 Task: Add a signature Douglas Martin containing Best wishes for a happy holiday, Douglas Martin to email address softage.1@softage.net and add a folder Appliances
Action: Mouse moved to (684, 86)
Screenshot: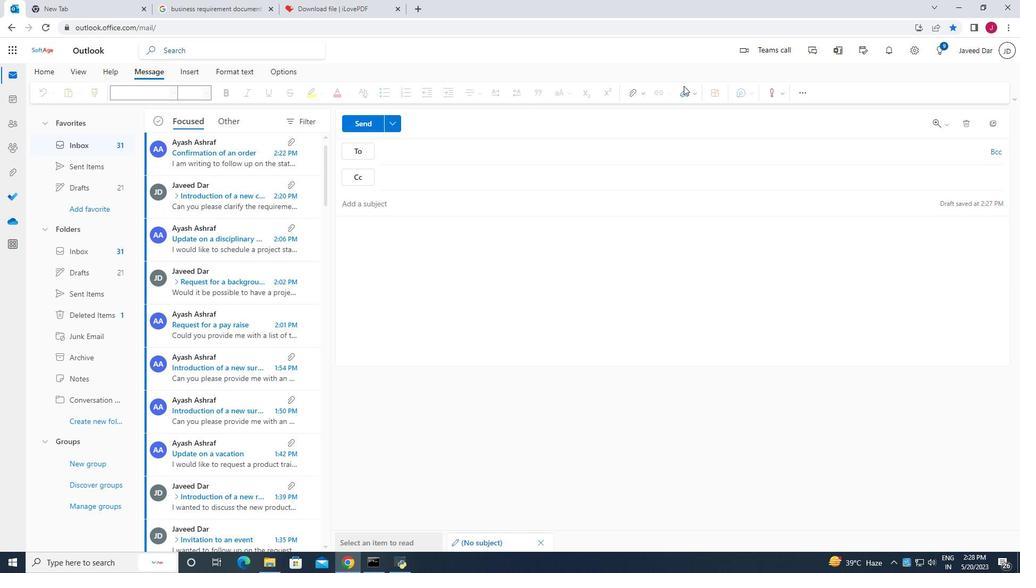 
Action: Mouse pressed left at (684, 86)
Screenshot: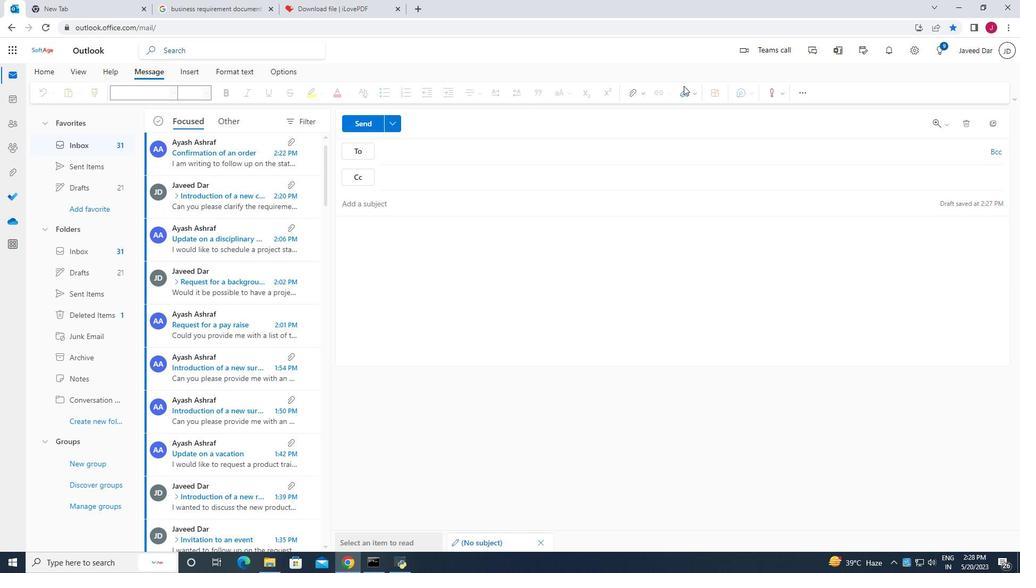
Action: Mouse moved to (669, 137)
Screenshot: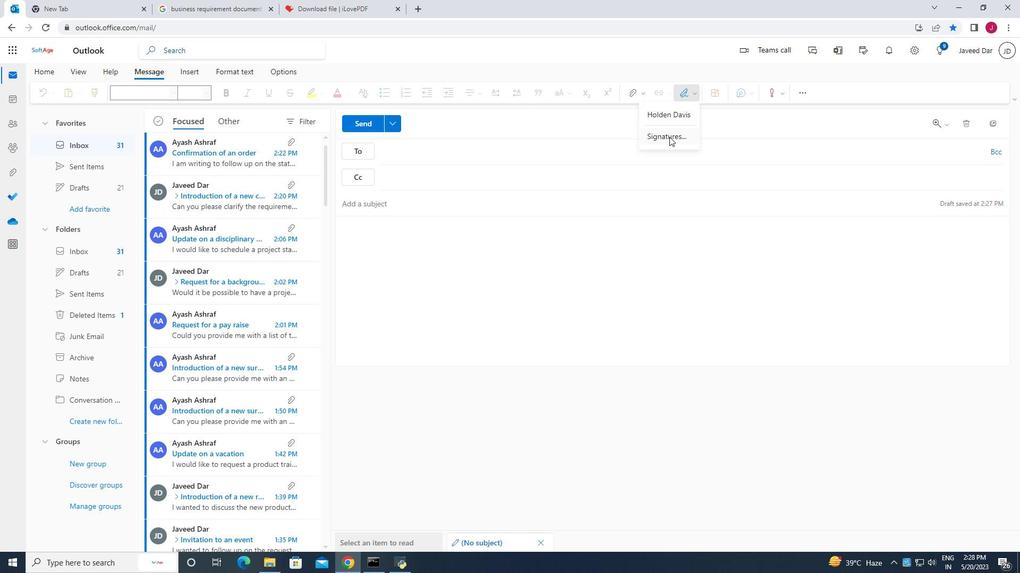 
Action: Mouse pressed left at (669, 137)
Screenshot: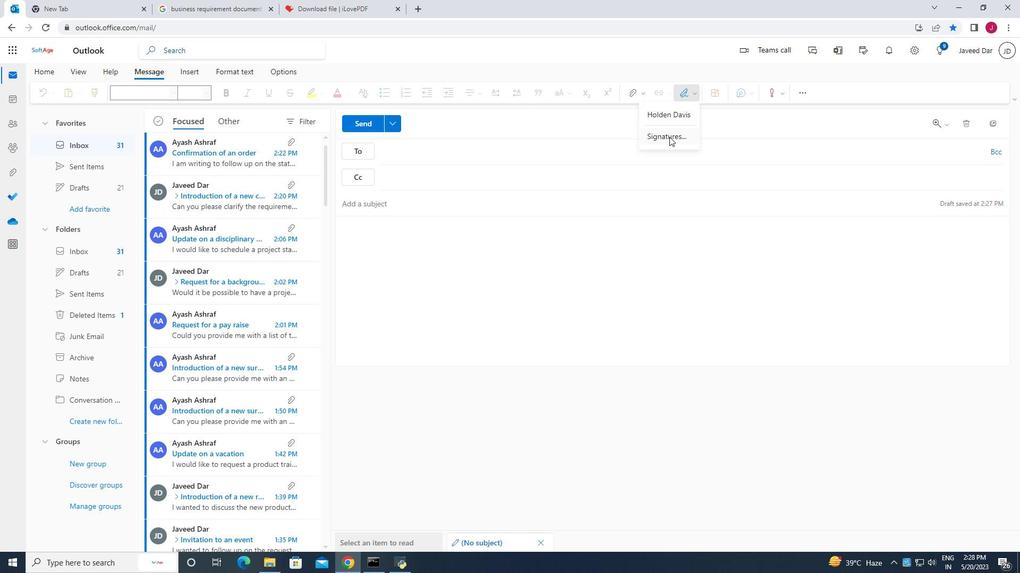 
Action: Mouse moved to (723, 174)
Screenshot: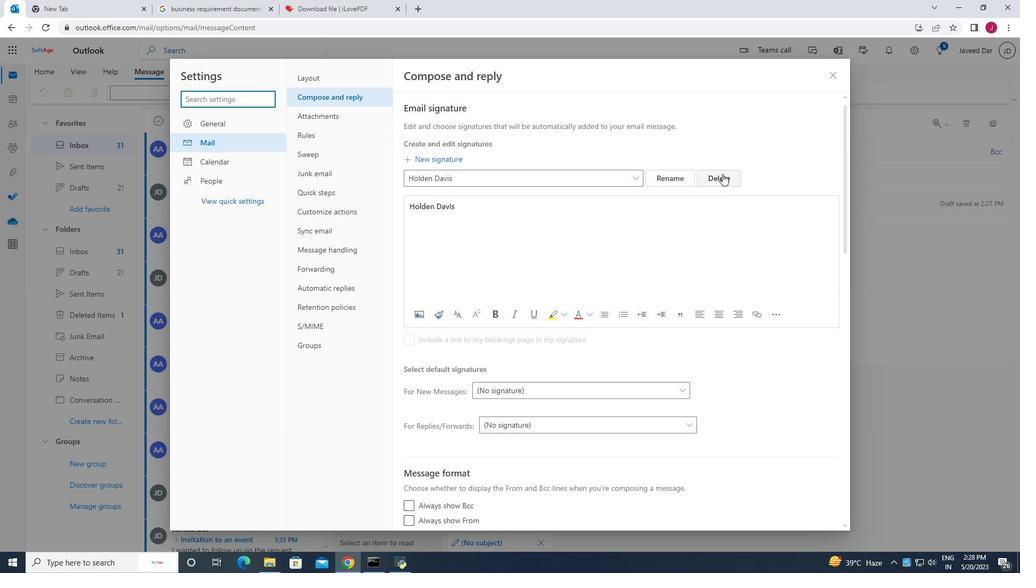 
Action: Mouse pressed left at (723, 174)
Screenshot: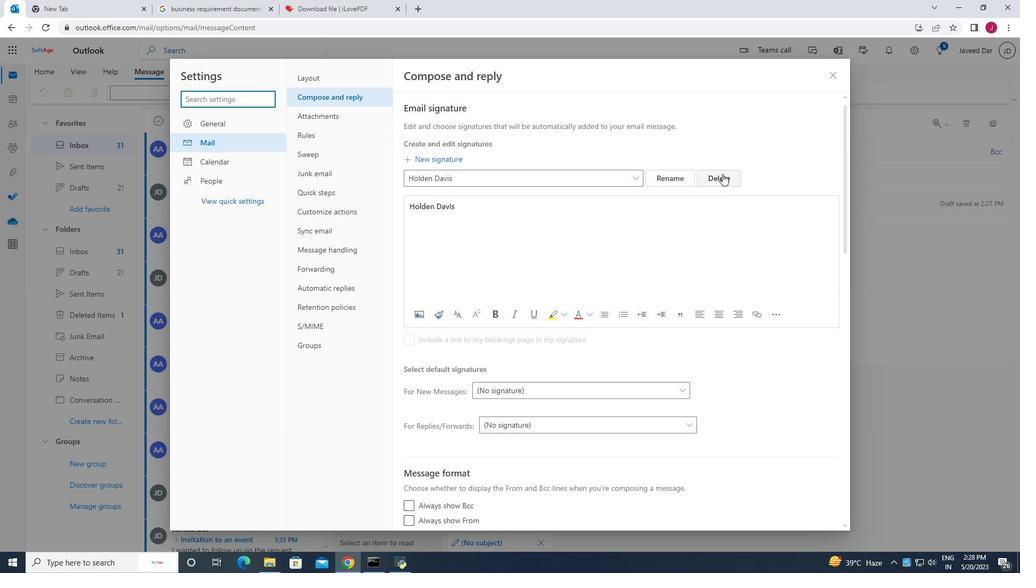 
Action: Mouse moved to (455, 177)
Screenshot: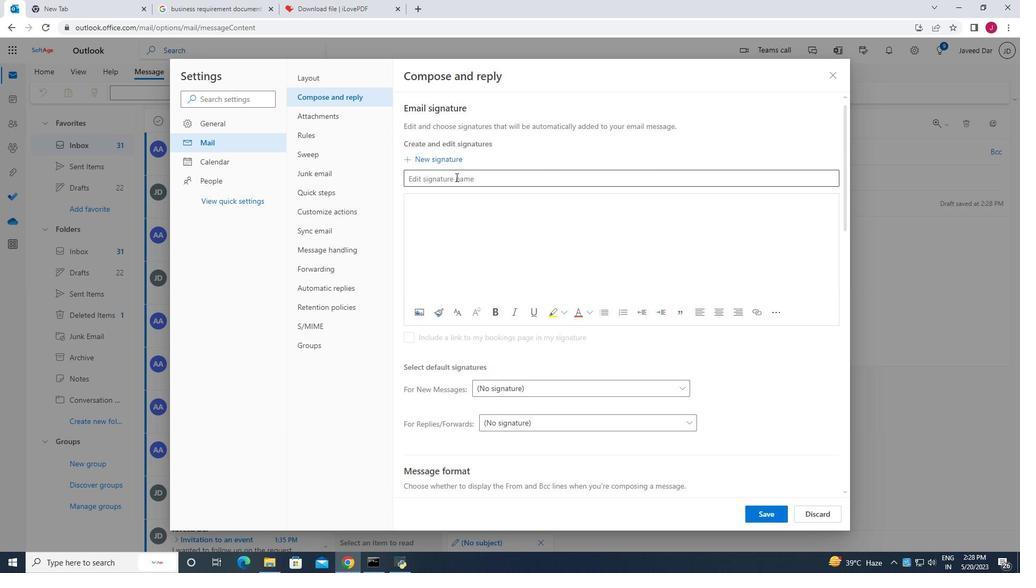 
Action: Mouse pressed left at (455, 177)
Screenshot: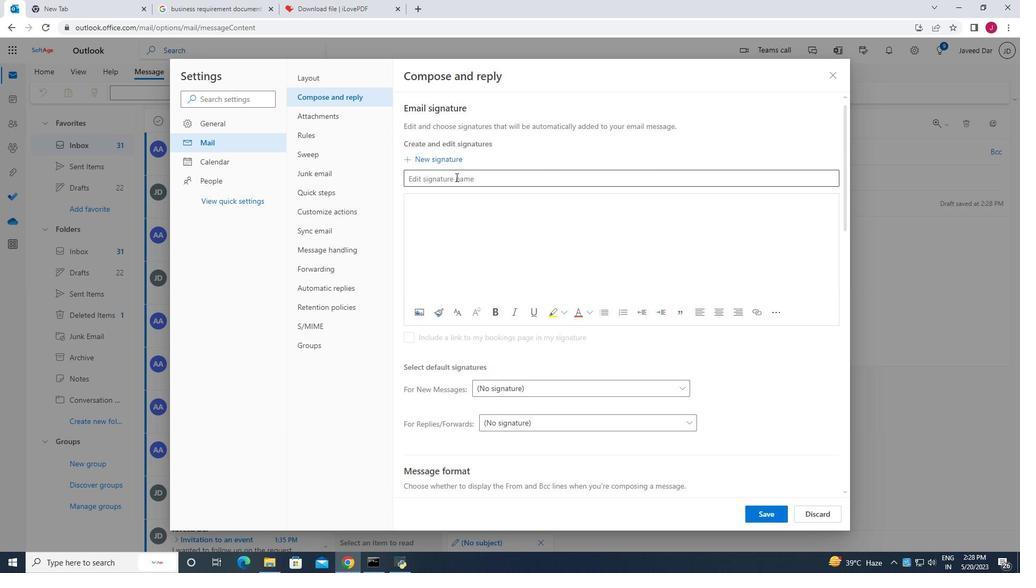 
Action: Mouse moved to (457, 177)
Screenshot: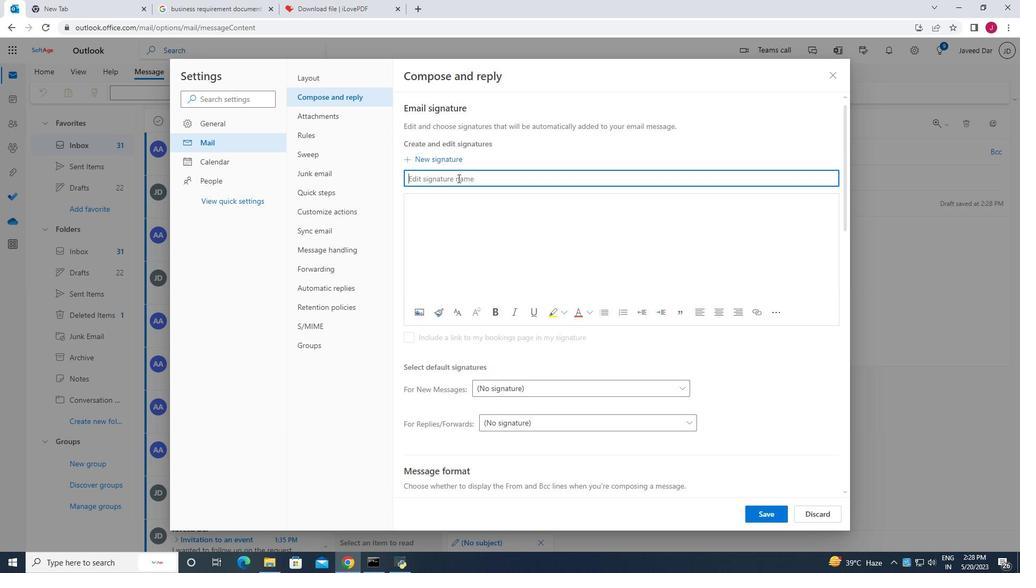 
Action: Key pressed <Key.caps_lock>D<Key.caps_lock>ouglas<Key.space><Key.caps_lock>M<Key.caps_lock>artin
Screenshot: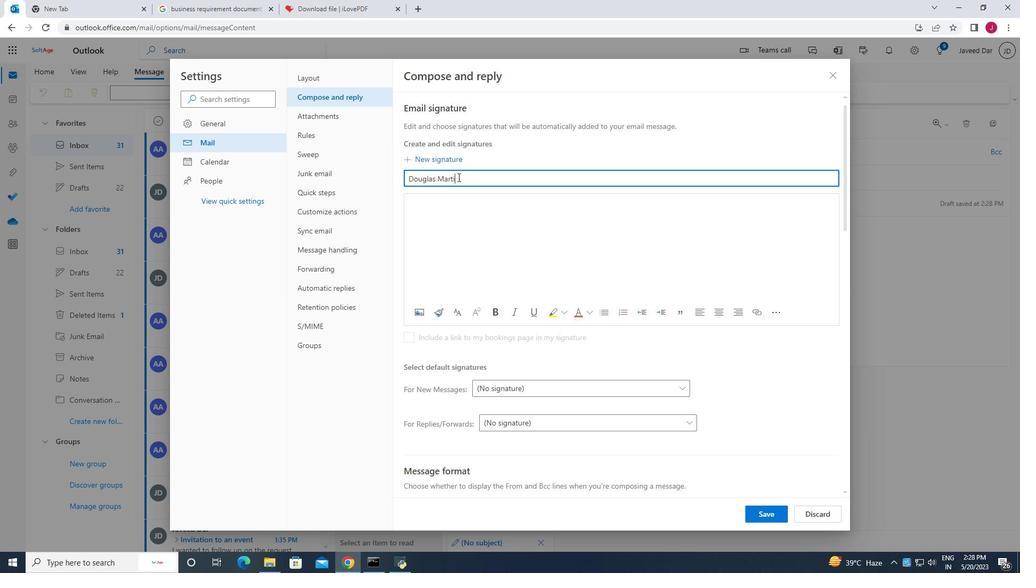 
Action: Mouse moved to (429, 207)
Screenshot: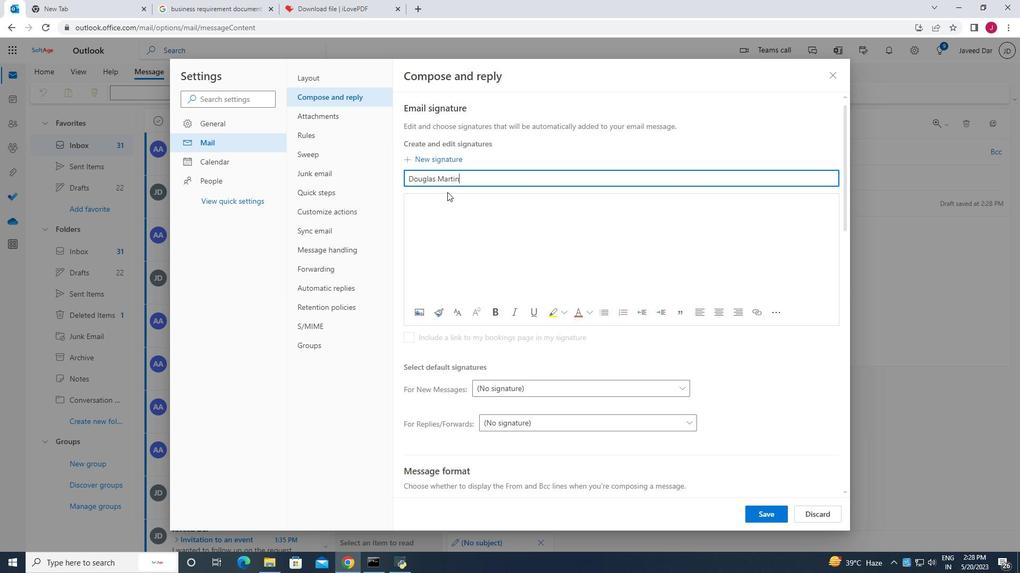 
Action: Mouse pressed left at (429, 207)
Screenshot: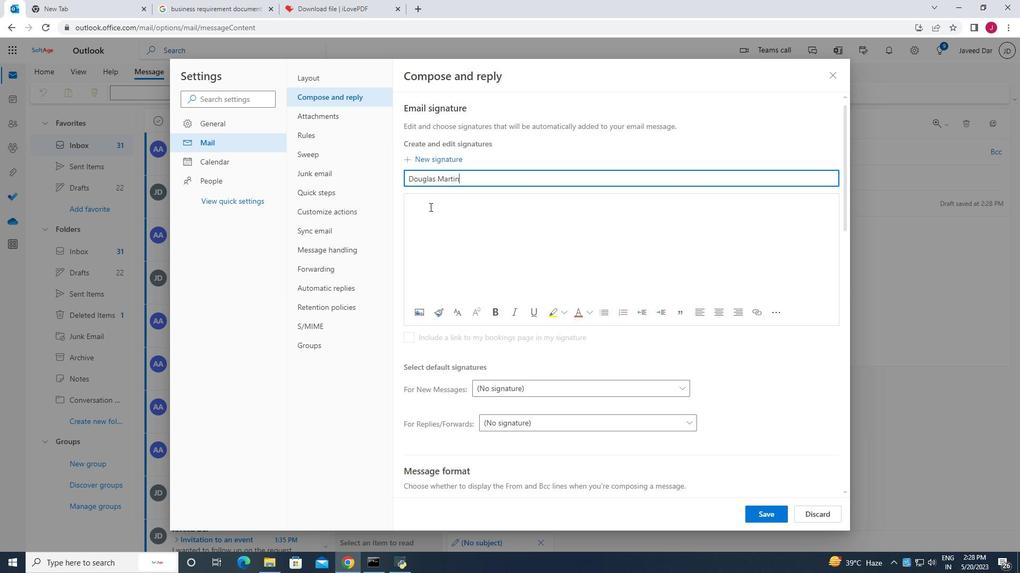 
Action: Key pressed <Key.caps_lock>D<Key.caps_lock>ouglas
Screenshot: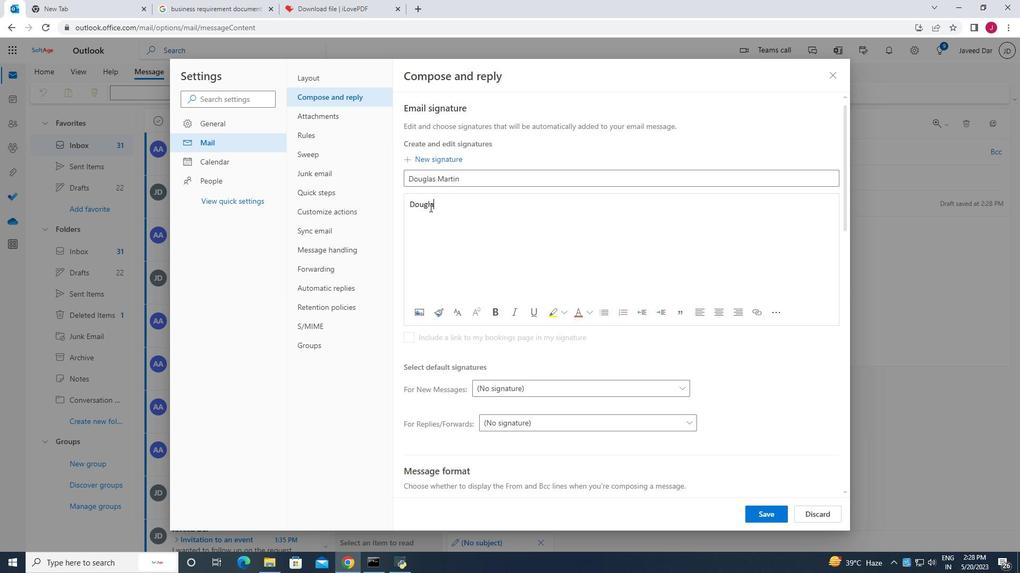 
Action: Mouse moved to (461, 217)
Screenshot: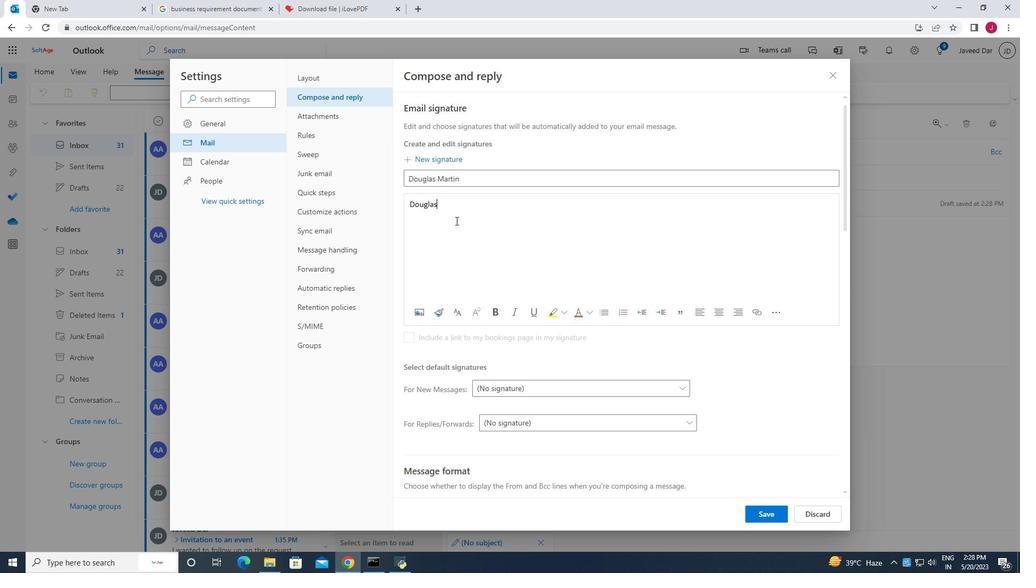 
Action: Key pressed <Key.space><Key.caps_lock>M<Key.caps_lock>artin
Screenshot: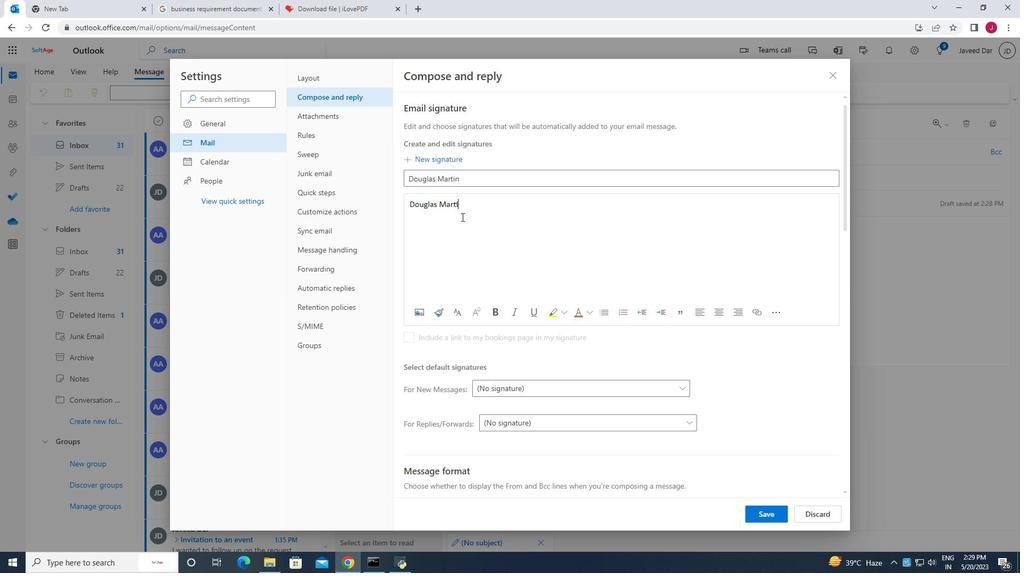 
Action: Mouse moved to (757, 518)
Screenshot: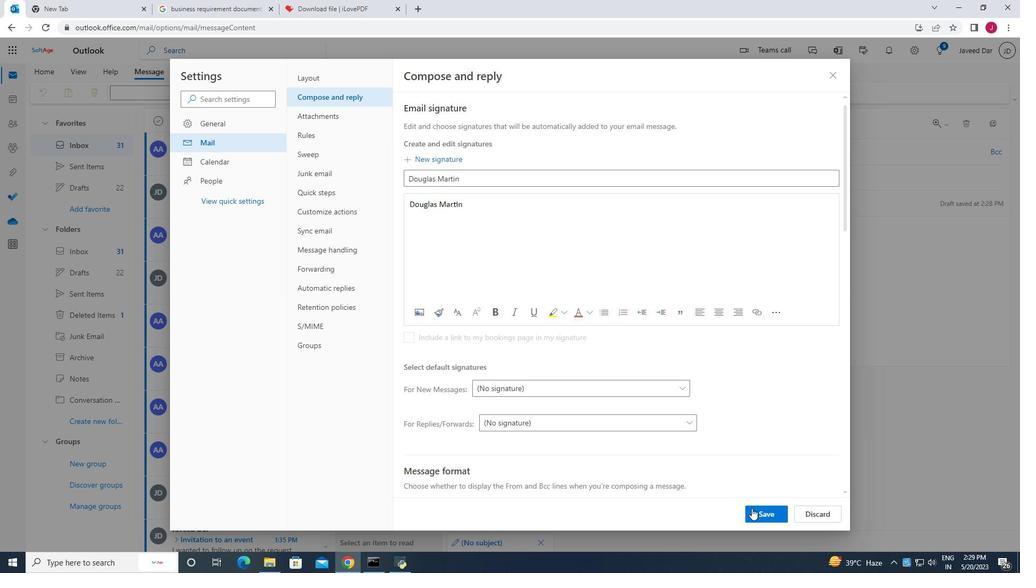 
Action: Mouse pressed left at (757, 518)
Screenshot: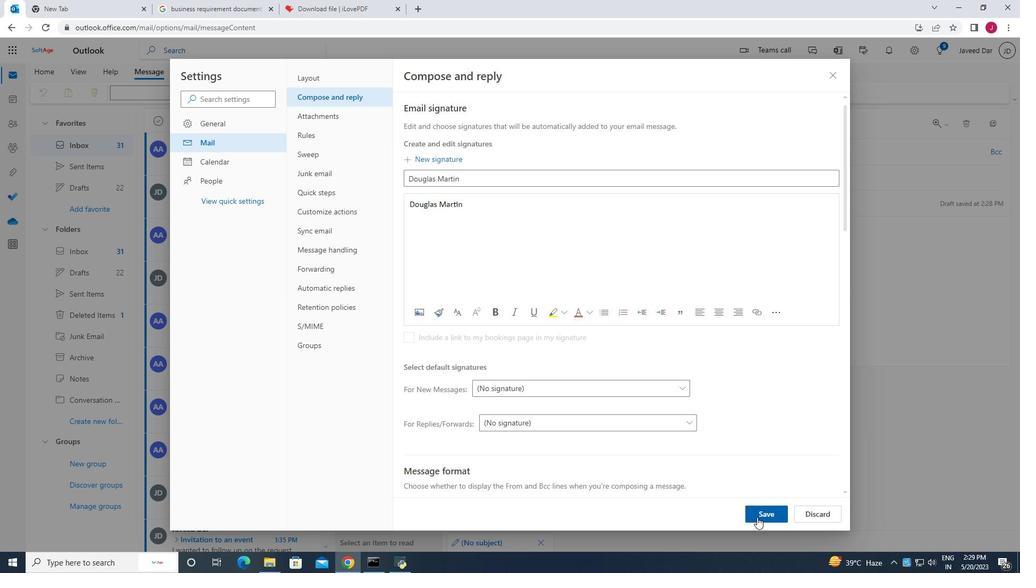 
Action: Mouse moved to (832, 75)
Screenshot: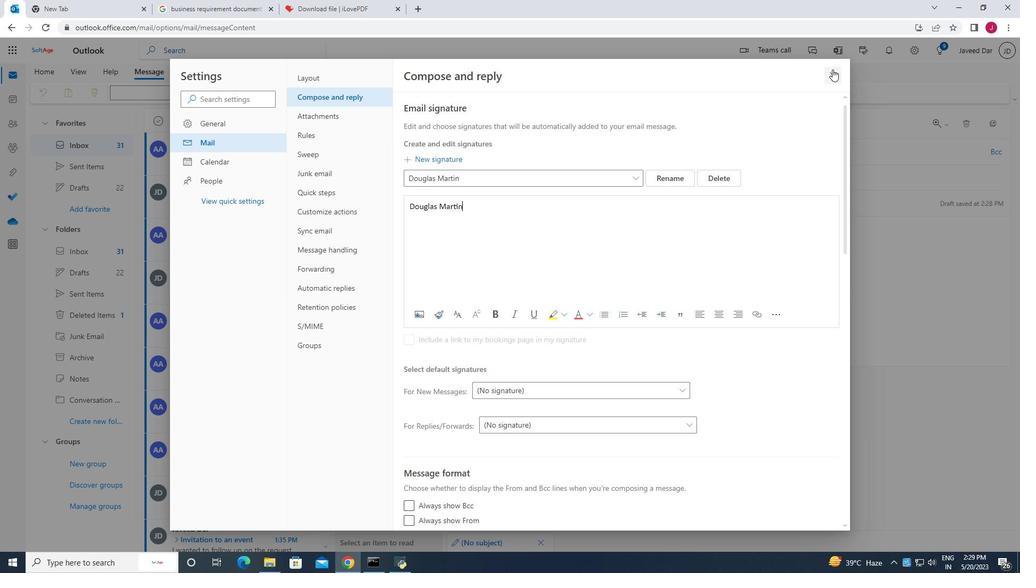
Action: Mouse pressed left at (832, 75)
Screenshot: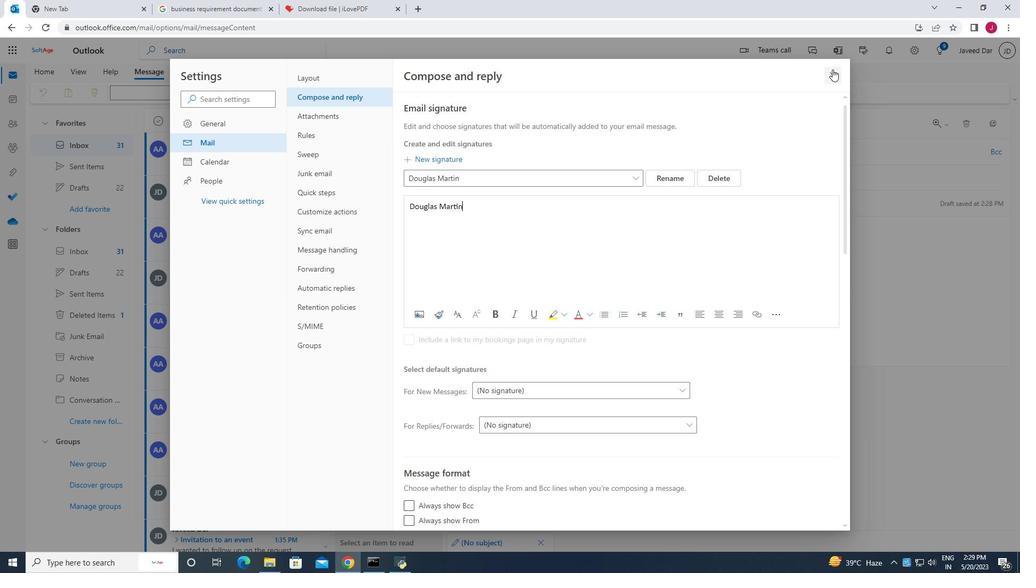 
Action: Mouse moved to (683, 98)
Screenshot: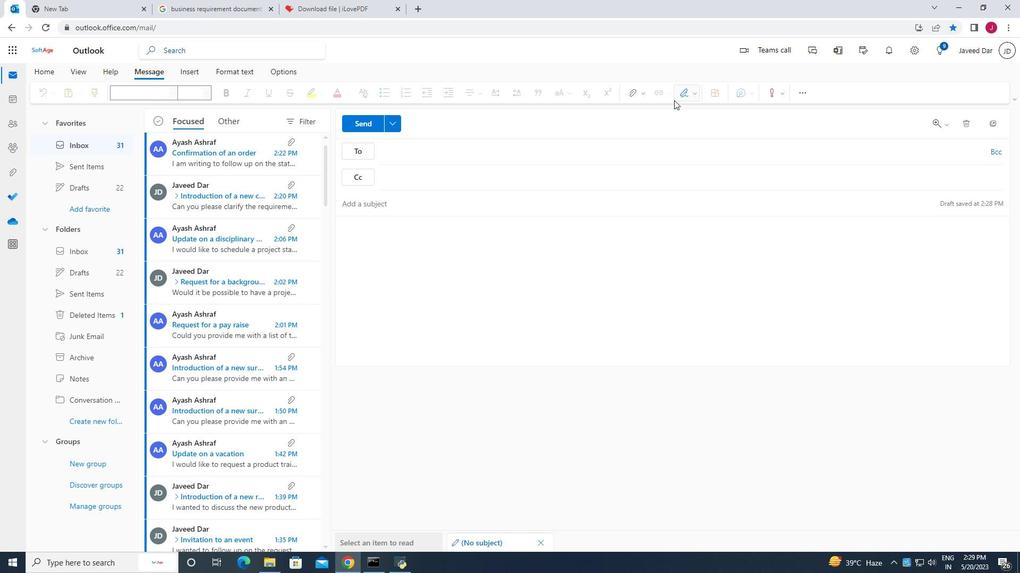 
Action: Mouse pressed left at (683, 98)
Screenshot: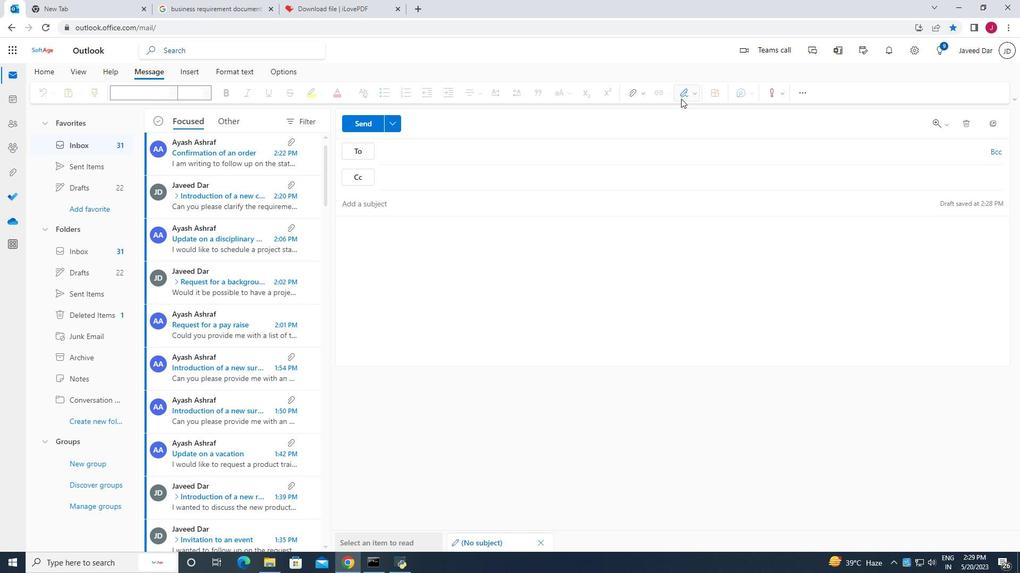 
Action: Mouse moved to (681, 114)
Screenshot: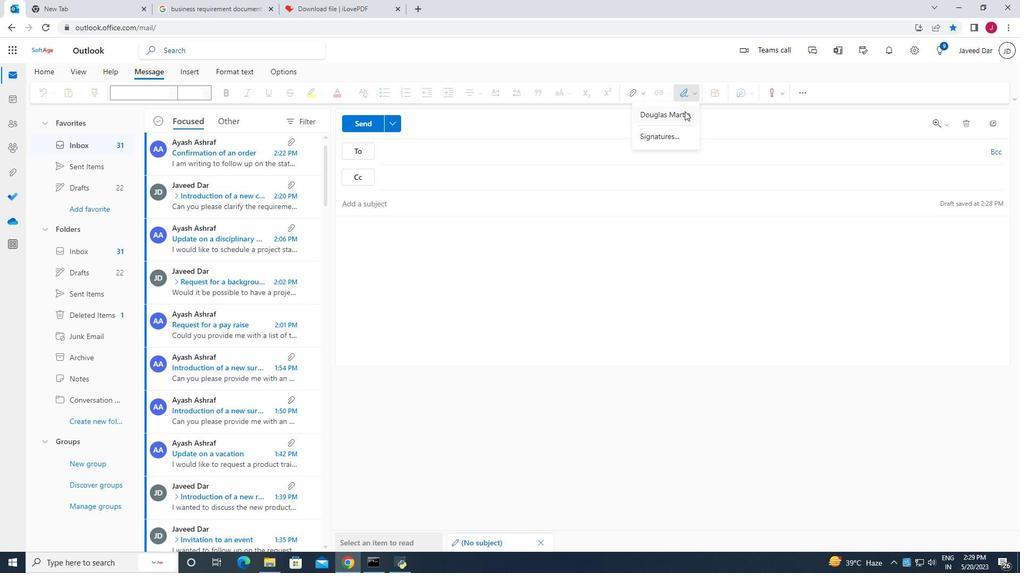 
Action: Mouse pressed left at (681, 114)
Screenshot: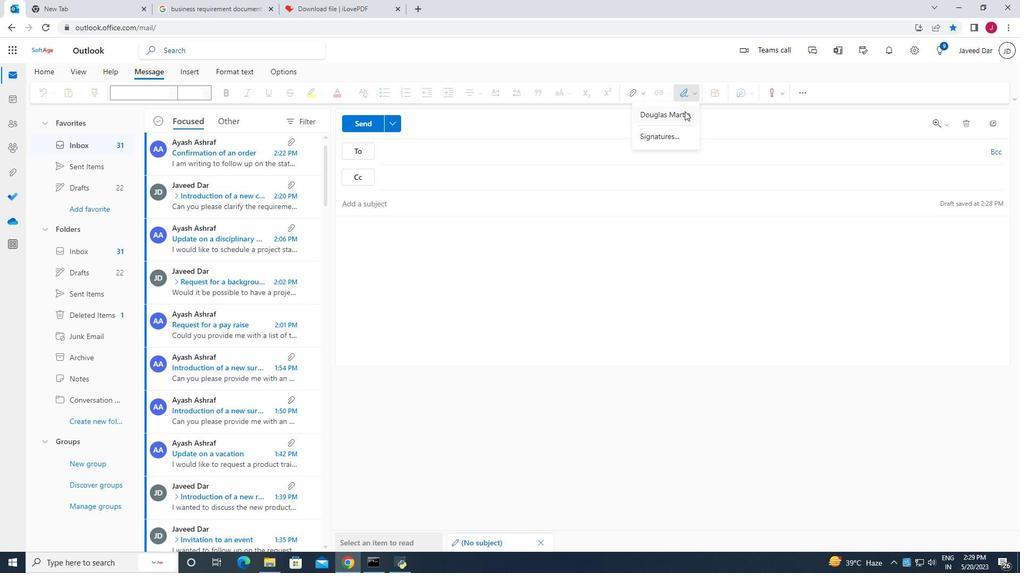 
Action: Mouse moved to (383, 202)
Screenshot: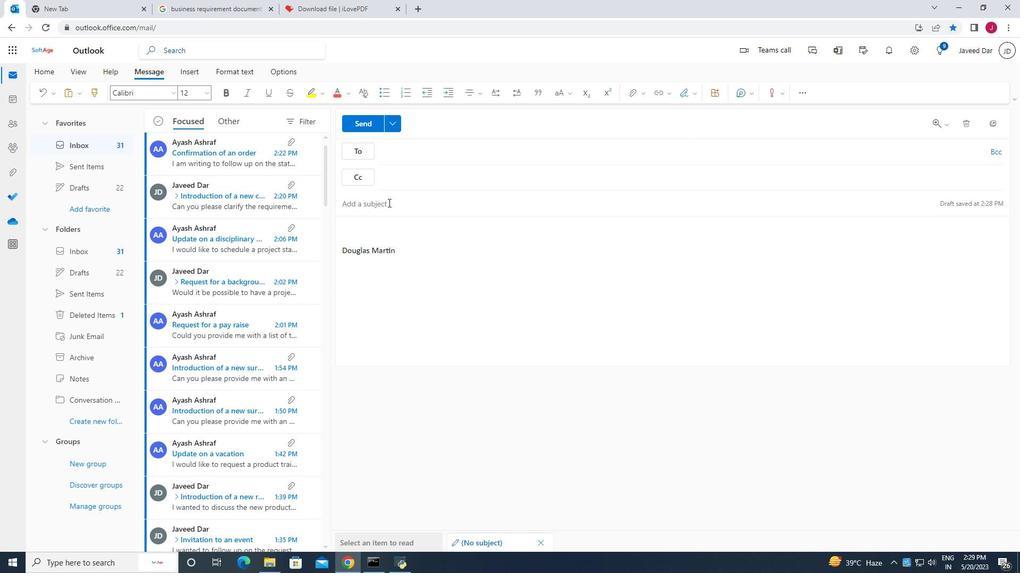 
Action: Mouse pressed left at (383, 202)
Screenshot: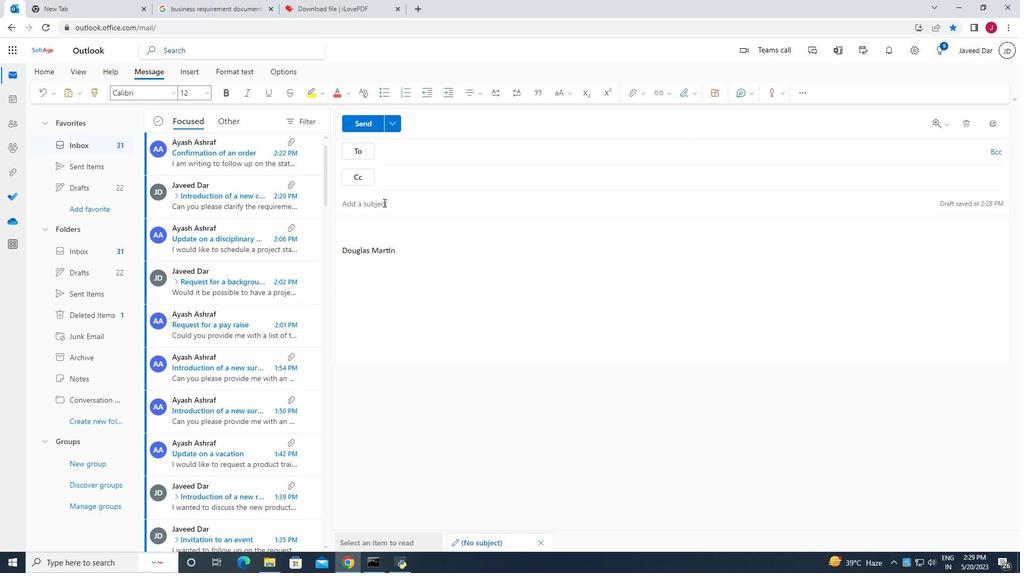 
Action: Mouse moved to (371, 225)
Screenshot: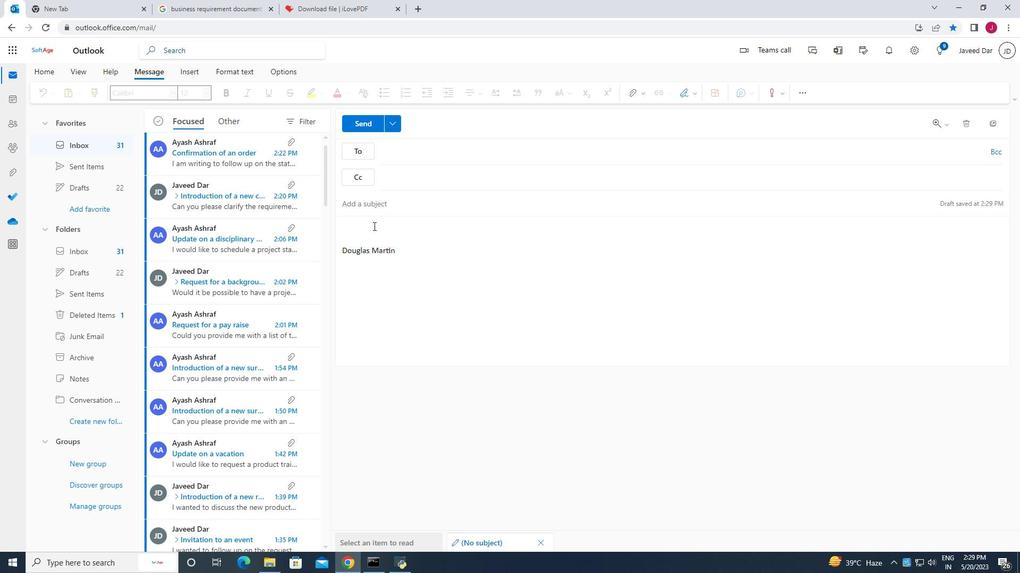 
Action: Mouse pressed left at (371, 225)
Screenshot: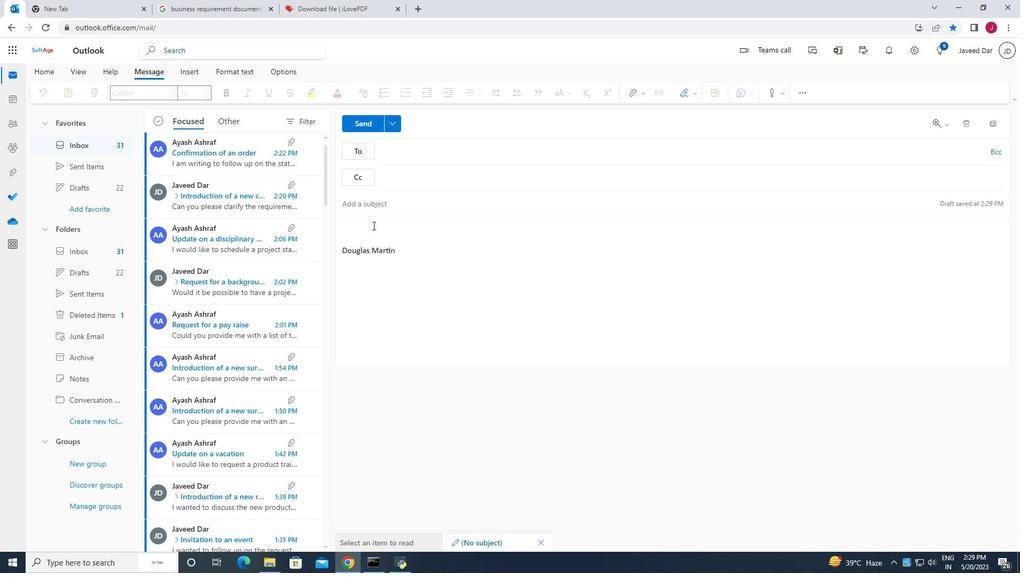 
Action: Mouse moved to (365, 232)
Screenshot: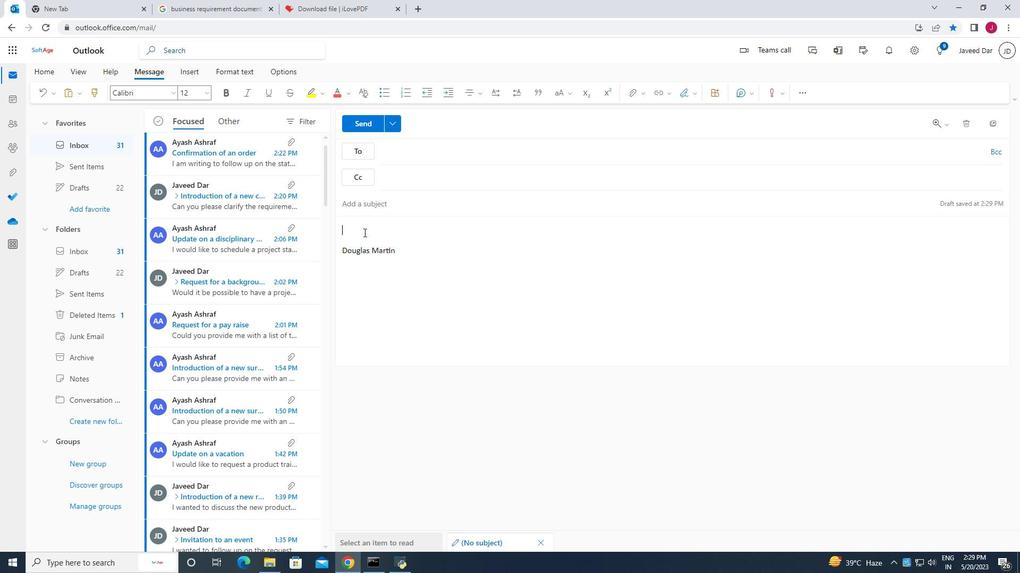 
Action: Key pressed <Key.caps_lock>B<Key.caps_lock>est<Key.space>wishes<Key.space>for<Key.space>happy<Key.space>holo<Key.backspace>iday<Key.space><Key.backspace>,<Key.space><Key.caps_lock>D<Key.caps_lock>ouglas<Key.space><Key.caps_lock>M<Key.caps_lock><Key.caps_lock>A<Key.backspace><Key.caps_lock>artin
Screenshot: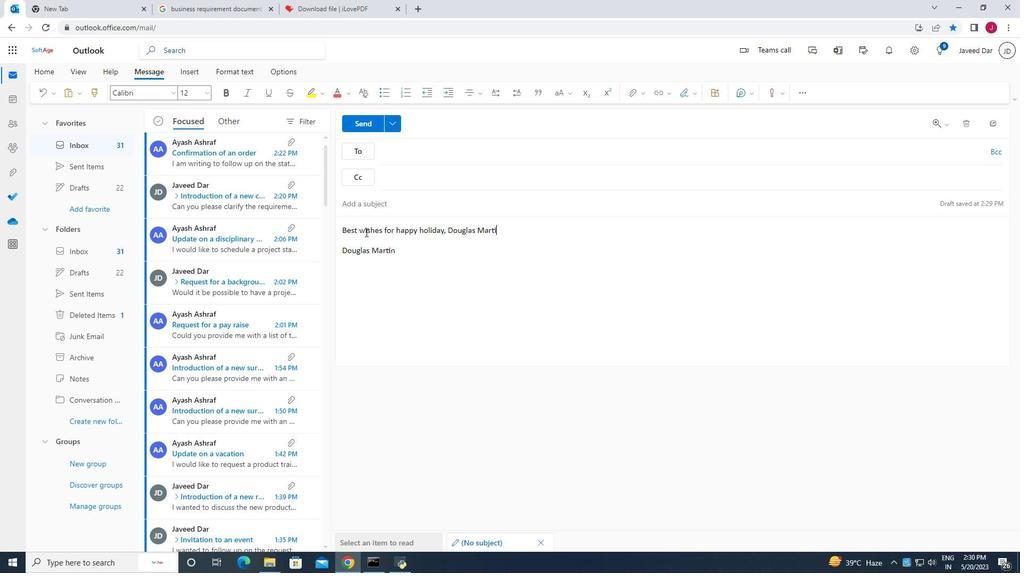 
Action: Mouse moved to (410, 152)
Screenshot: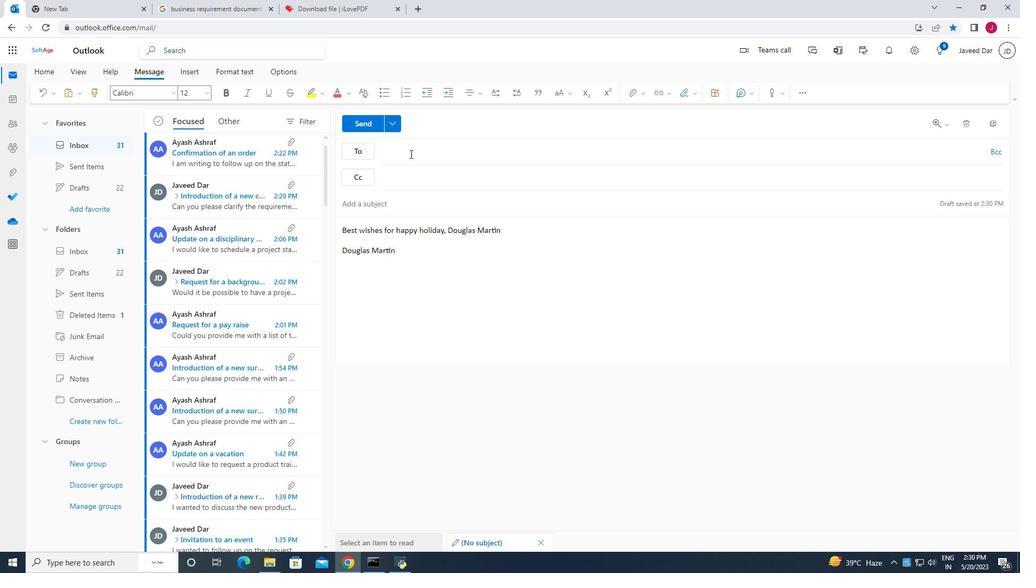 
Action: Mouse pressed left at (410, 152)
Screenshot: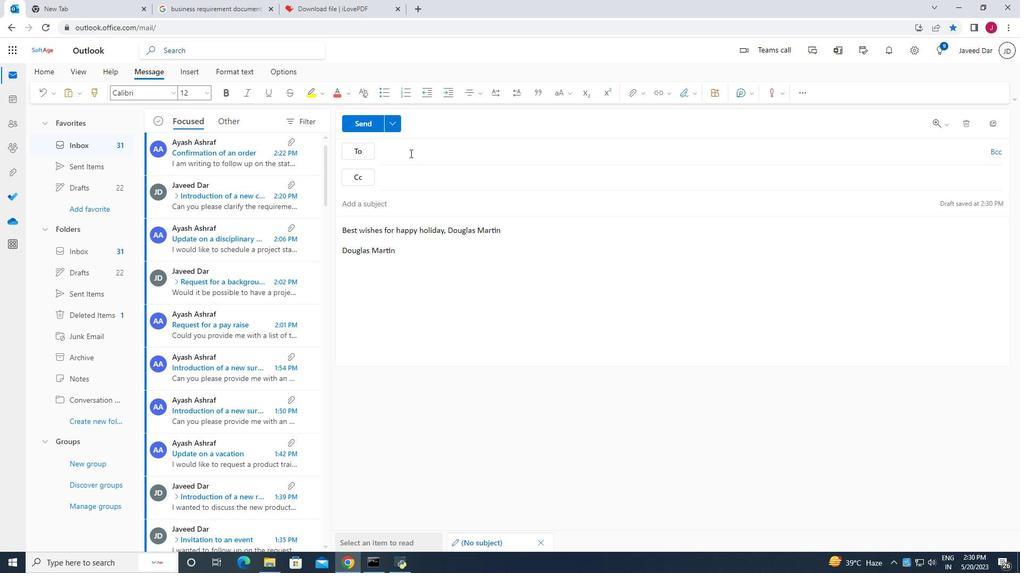 
Action: Mouse moved to (418, 148)
Screenshot: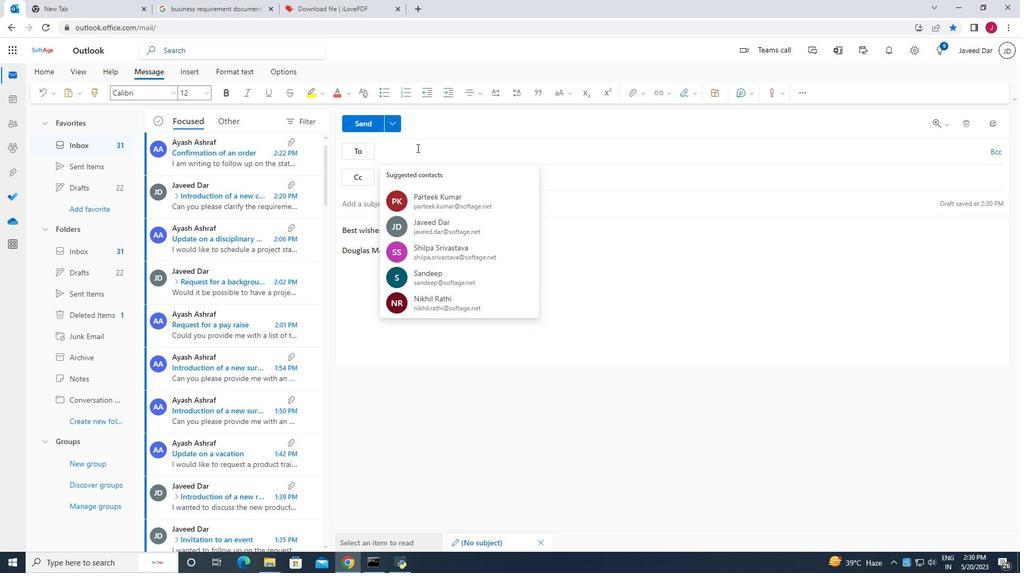 
Action: Key pressed softage.1
Screenshot: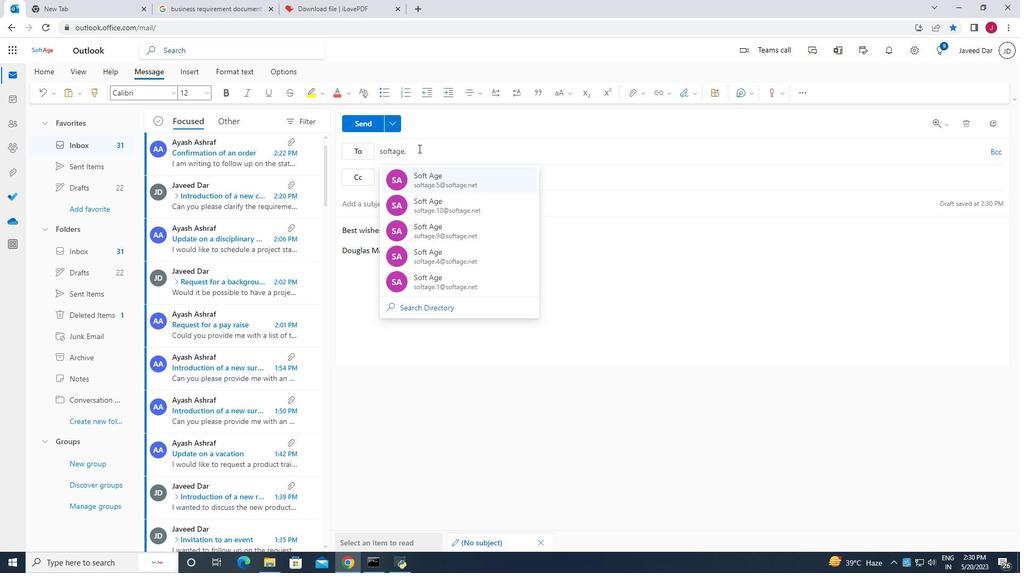
Action: Mouse moved to (486, 278)
Screenshot: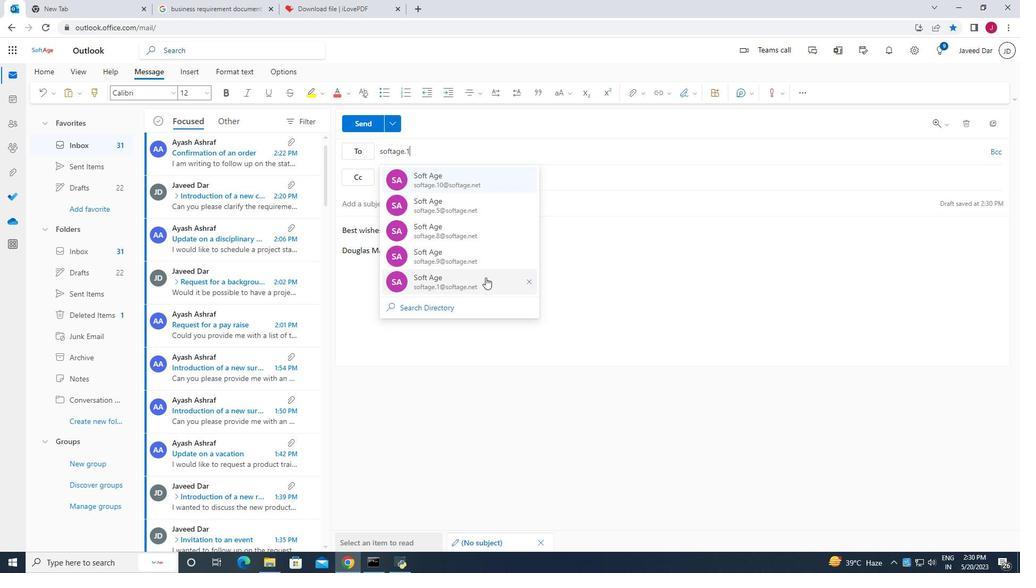 
Action: Mouse pressed left at (486, 278)
Screenshot: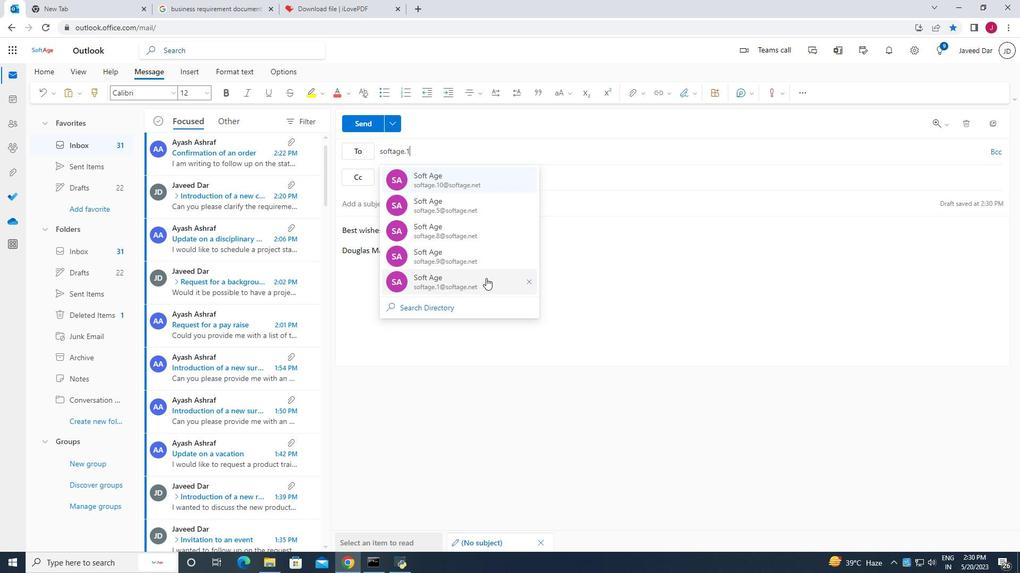 
Action: Mouse moved to (627, 98)
Screenshot: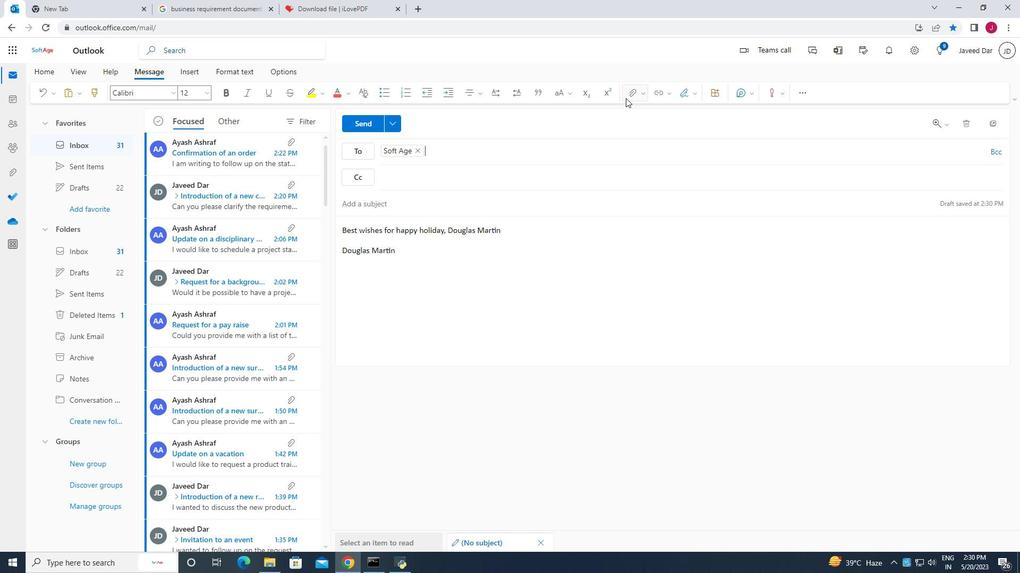 
Action: Mouse pressed left at (627, 98)
Screenshot: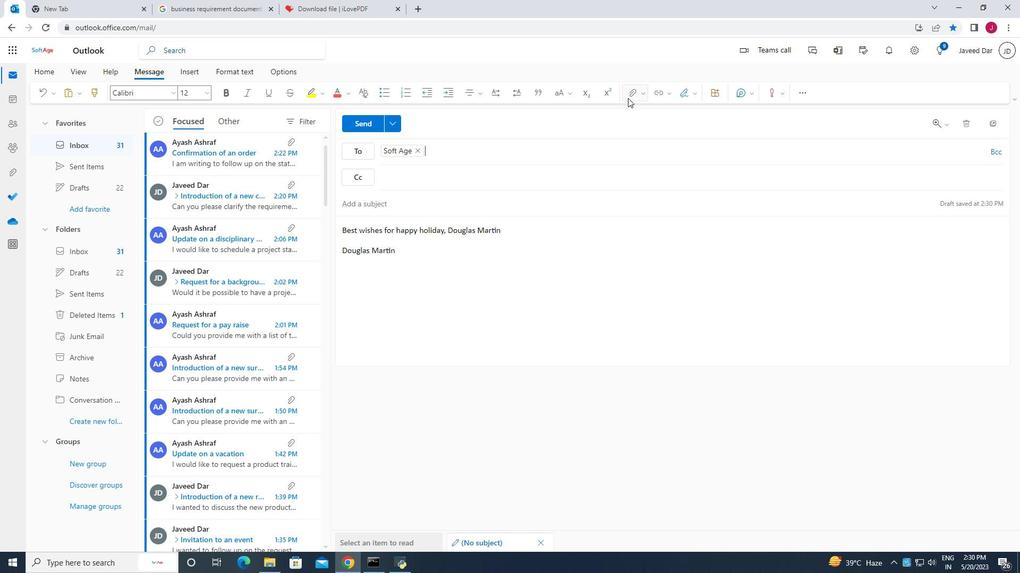 
Action: Mouse moved to (595, 115)
Screenshot: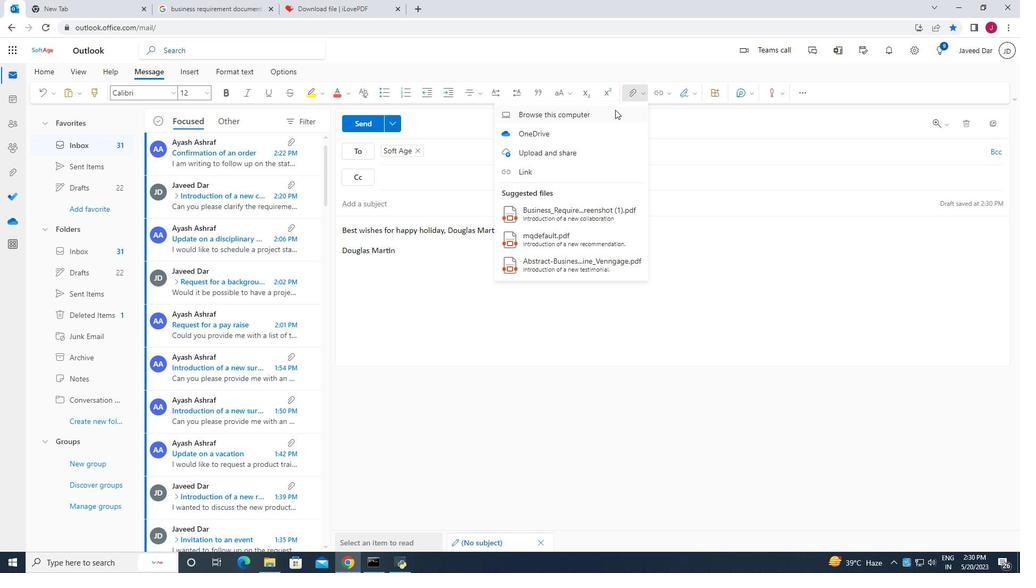 
Action: Mouse pressed left at (595, 115)
Screenshot: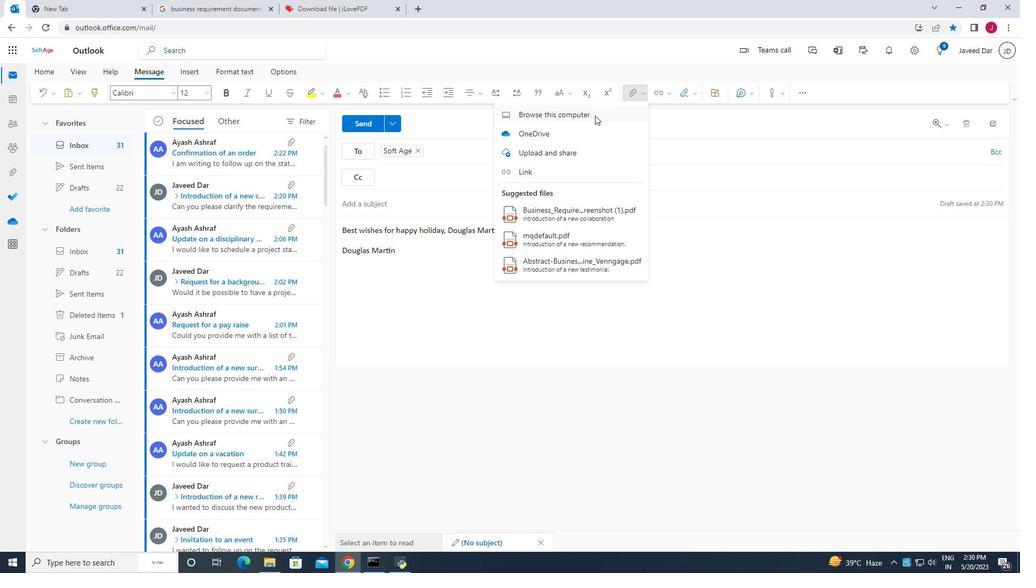 
Action: Mouse moved to (193, 163)
Screenshot: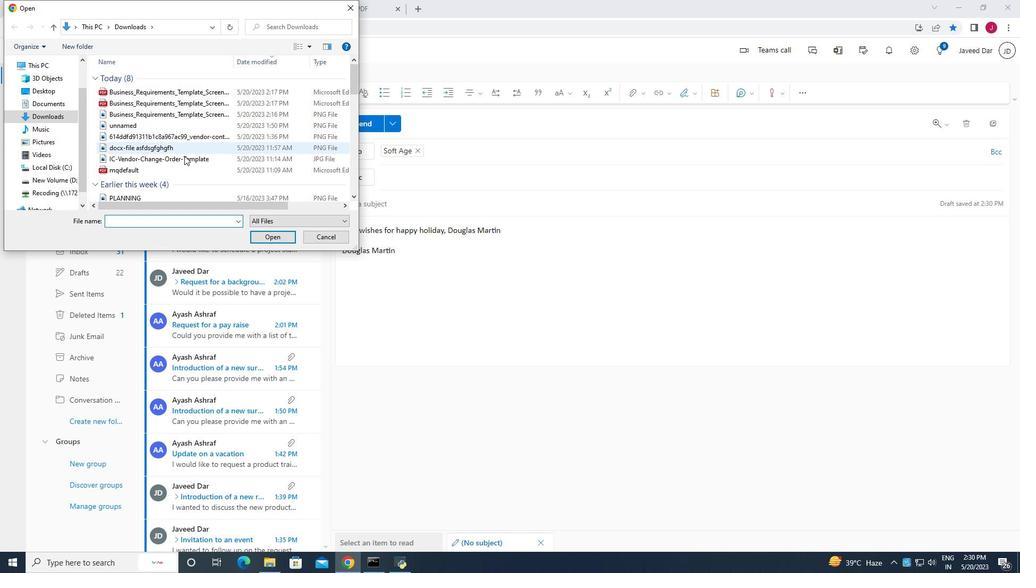 
Action: Mouse scrolled (193, 162) with delta (0, 0)
Screenshot: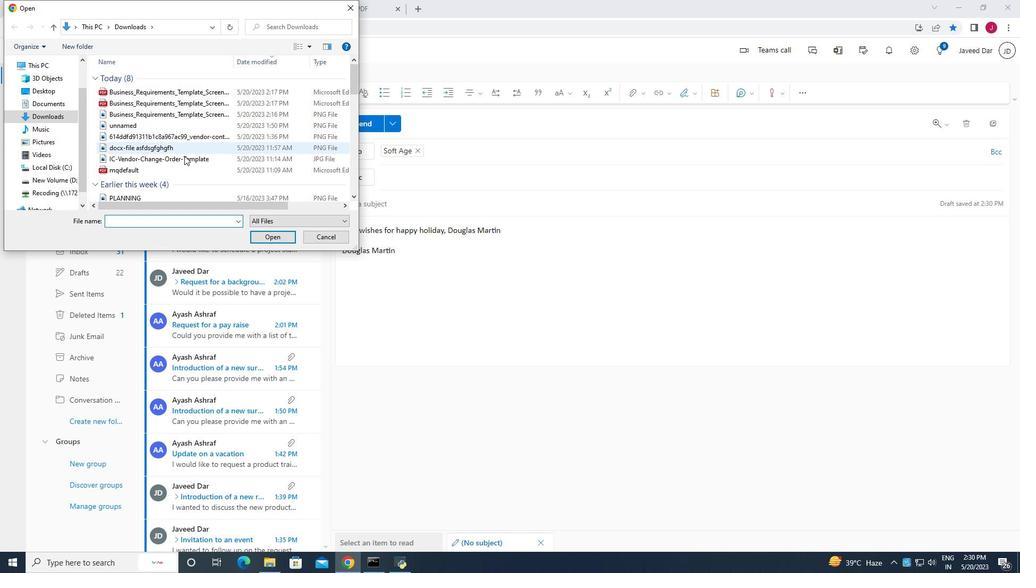 
Action: Mouse moved to (196, 164)
Screenshot: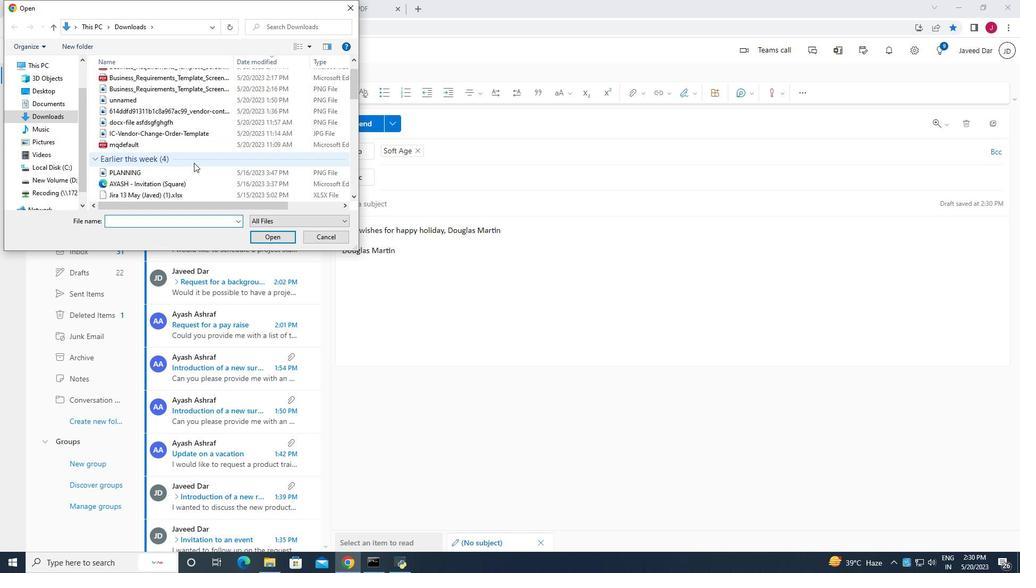 
Action: Mouse scrolled (194, 163) with delta (0, 0)
Screenshot: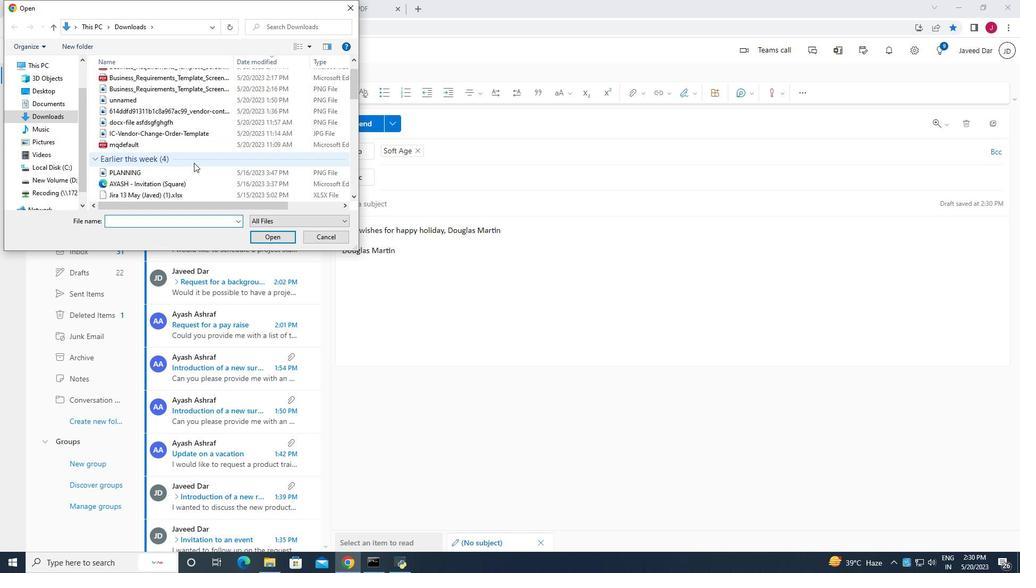
Action: Mouse scrolled (195, 163) with delta (0, 0)
Screenshot: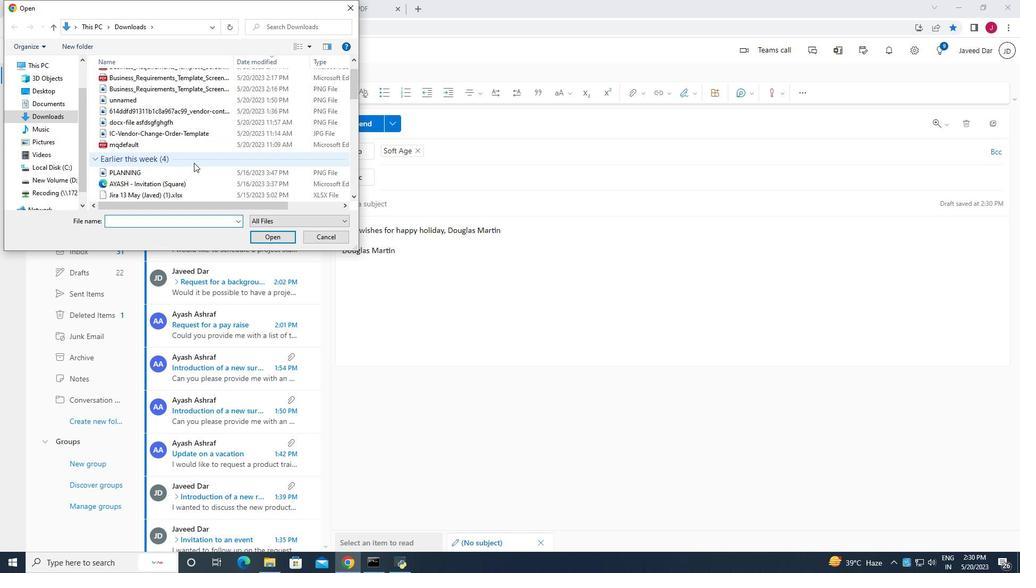 
Action: Mouse scrolled (195, 163) with delta (0, 0)
Screenshot: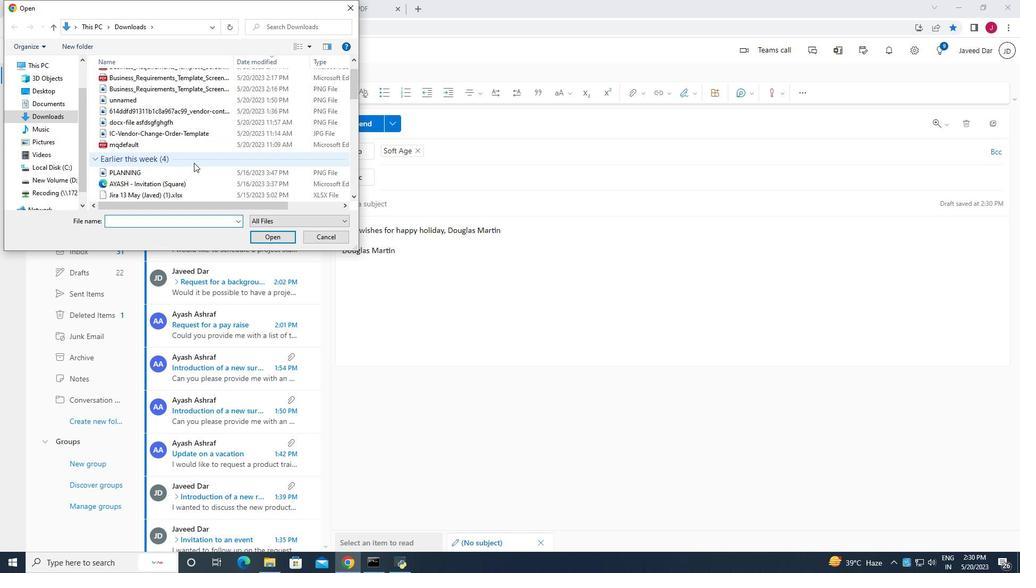 
Action: Mouse scrolled (196, 163) with delta (0, 0)
Screenshot: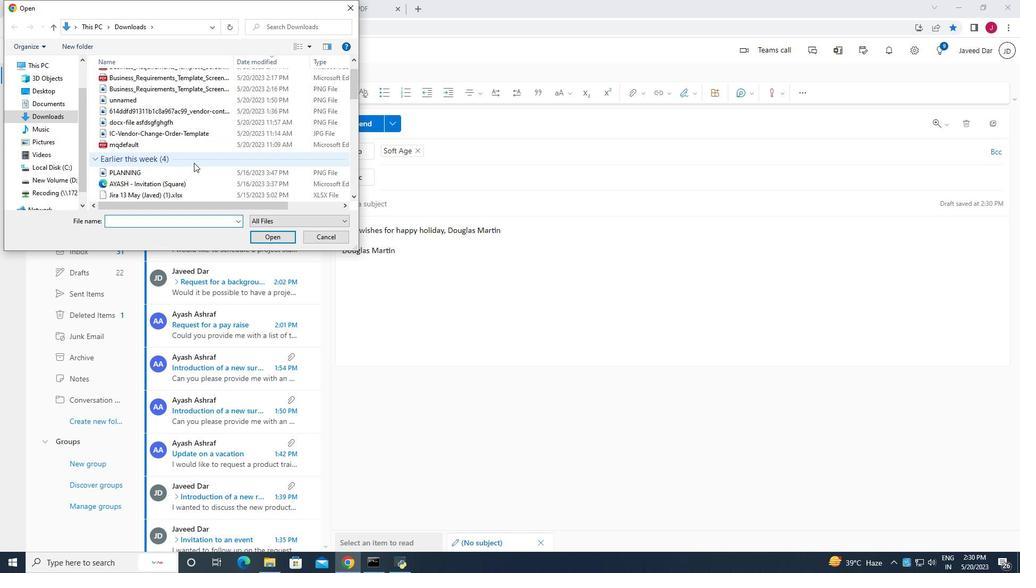 
Action: Mouse moved to (197, 158)
Screenshot: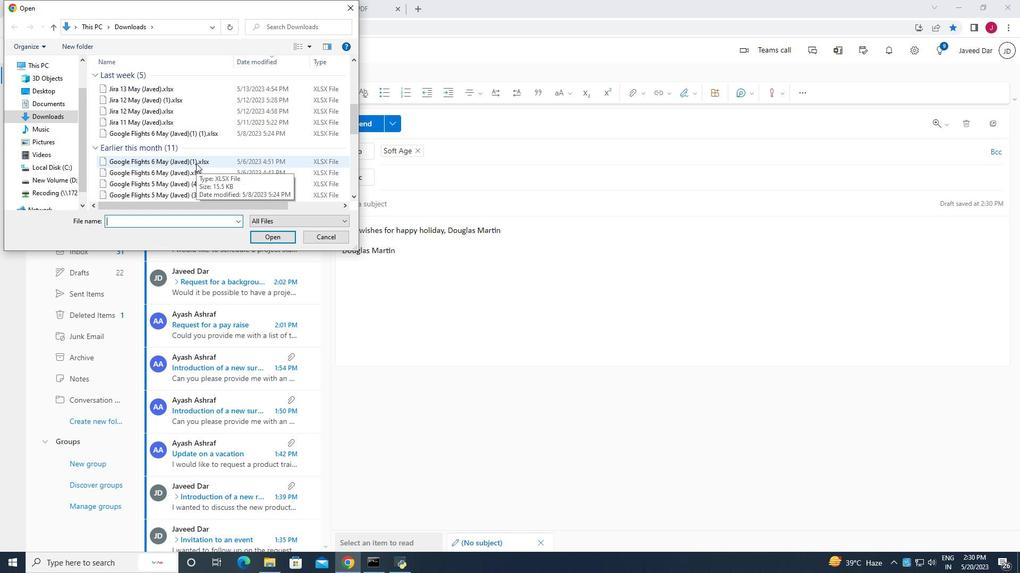
Action: Mouse scrolled (197, 158) with delta (0, 0)
Screenshot: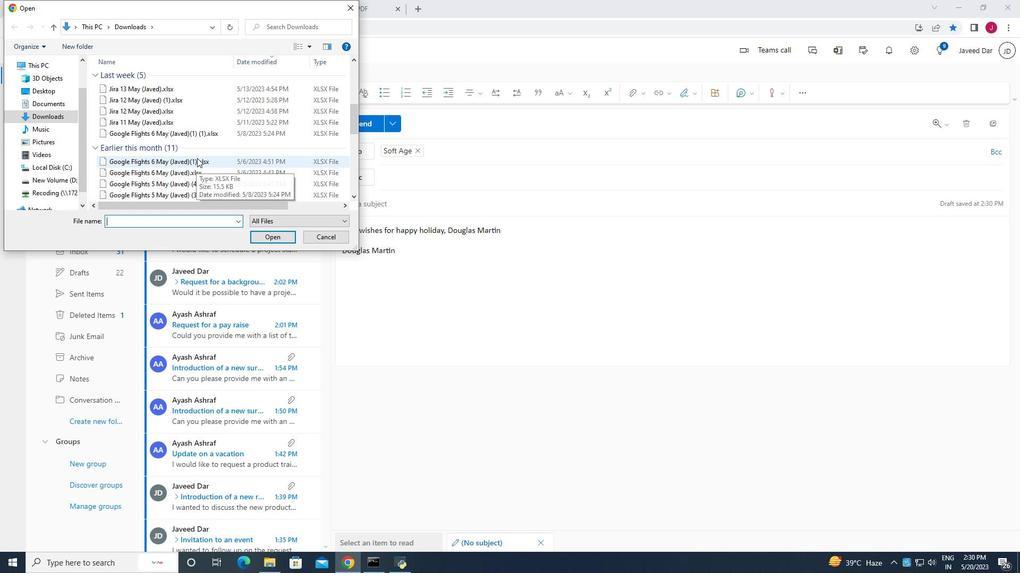 
Action: Mouse scrolled (197, 158) with delta (0, 0)
Screenshot: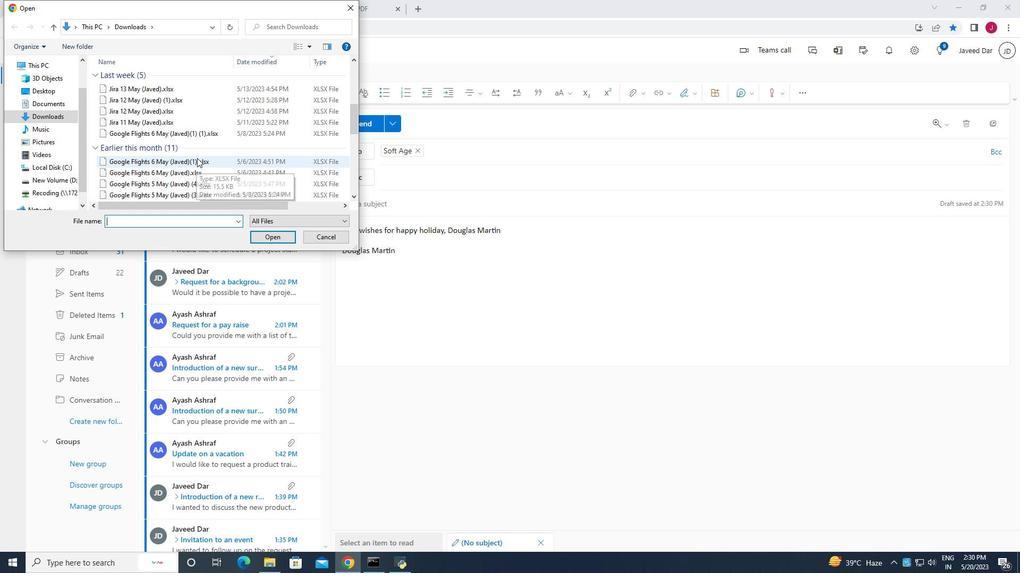 
Action: Mouse scrolled (197, 158) with delta (0, 0)
Screenshot: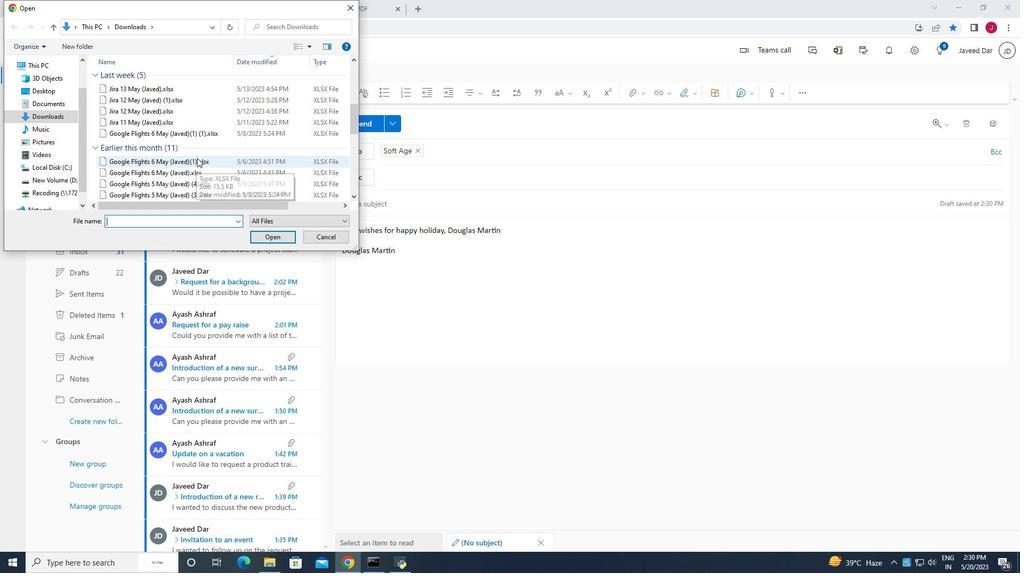 
Action: Mouse moved to (270, 168)
Screenshot: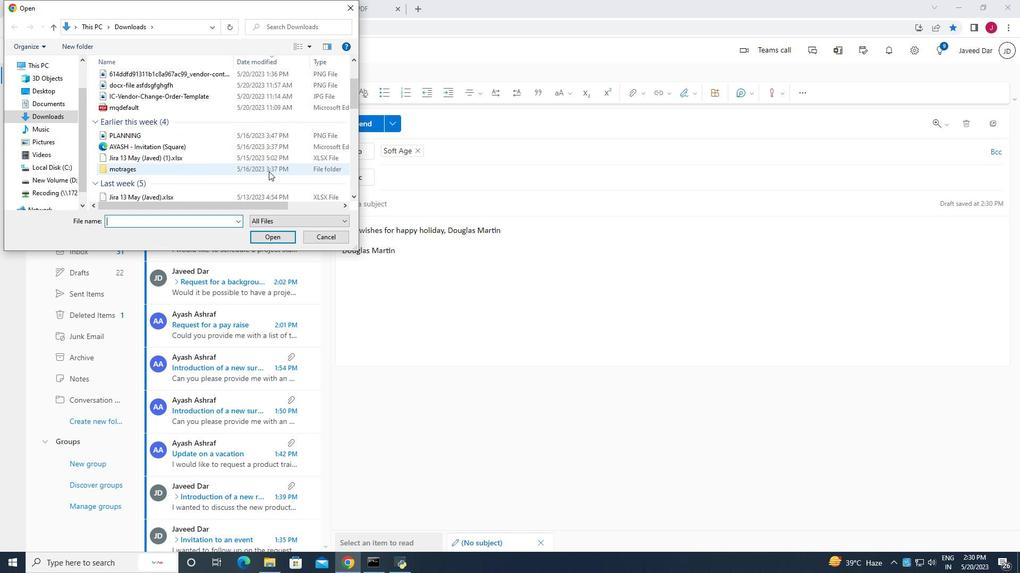 
Action: Mouse pressed left at (270, 168)
Screenshot: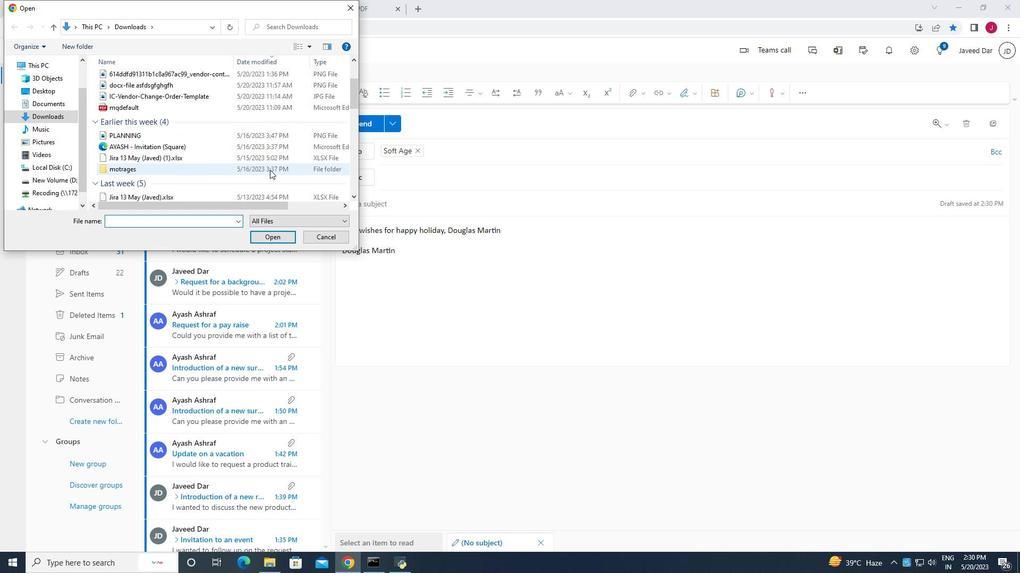
Action: Mouse moved to (279, 232)
Screenshot: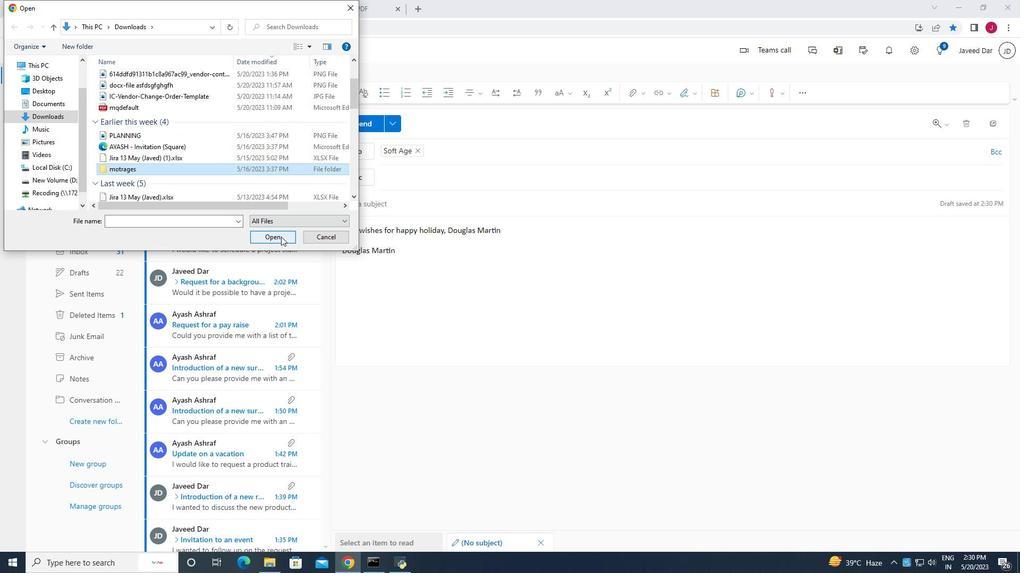 
Action: Mouse pressed left at (279, 232)
Screenshot: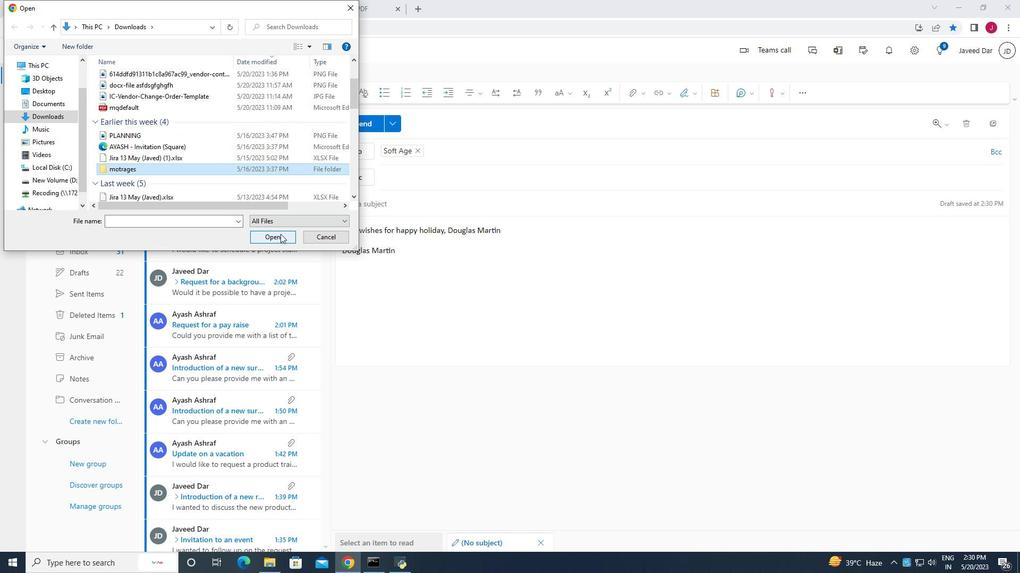 
Action: Mouse moved to (228, 168)
Screenshot: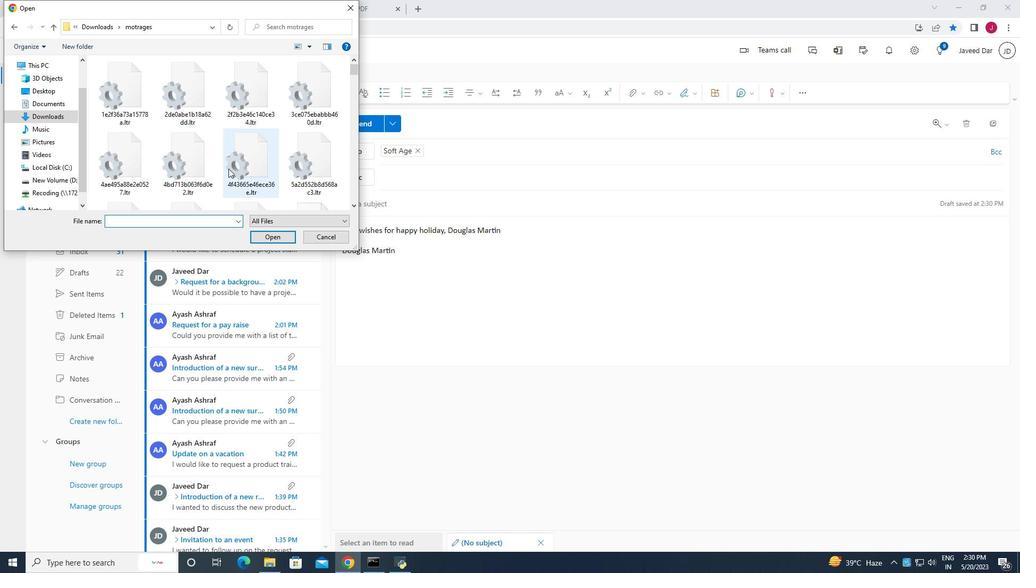
Action: Mouse pressed left at (228, 168)
Screenshot: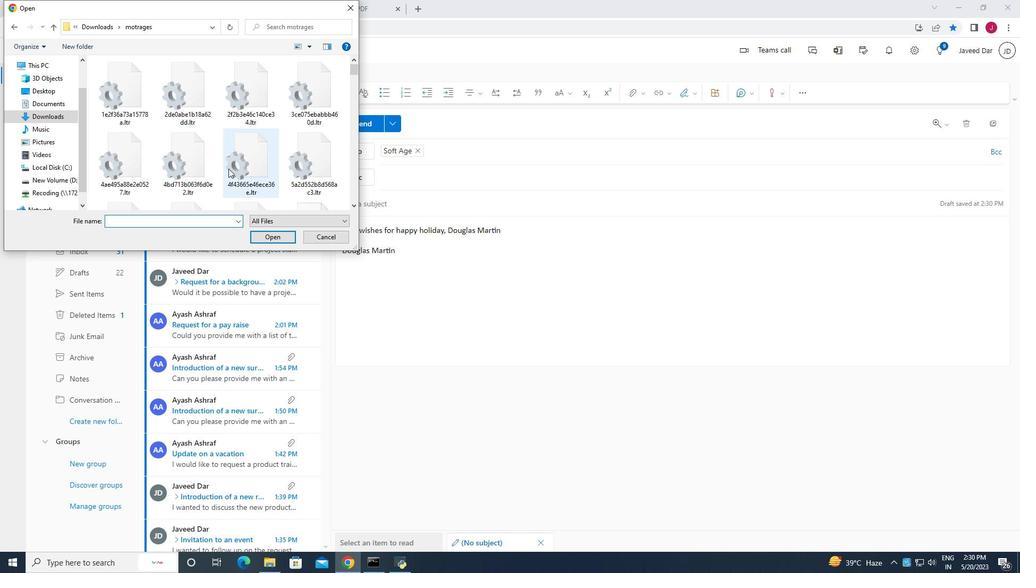 
Action: Mouse moved to (269, 236)
Screenshot: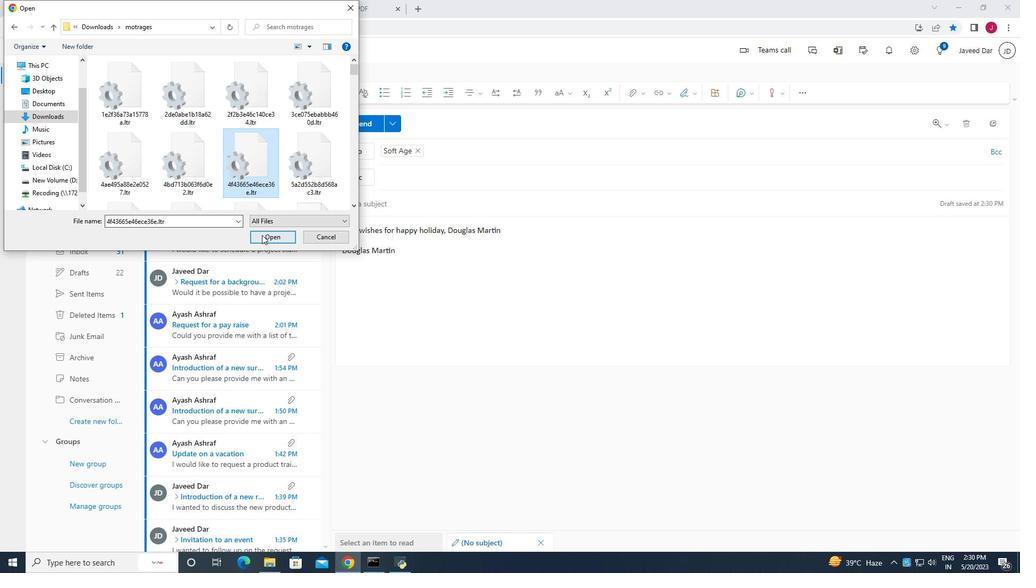 
Action: Mouse pressed left at (269, 236)
Screenshot: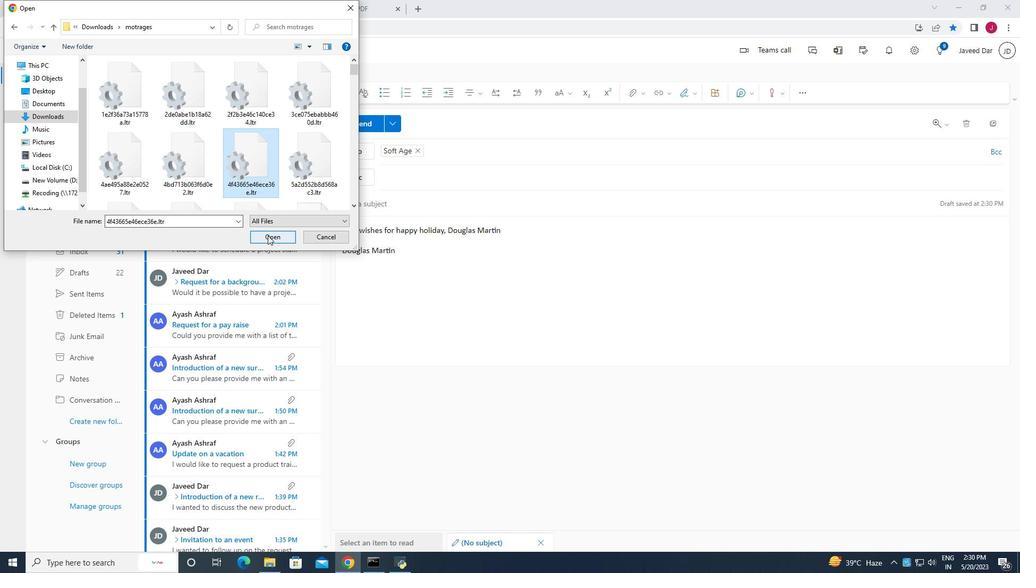 
Action: Mouse moved to (344, 265)
Screenshot: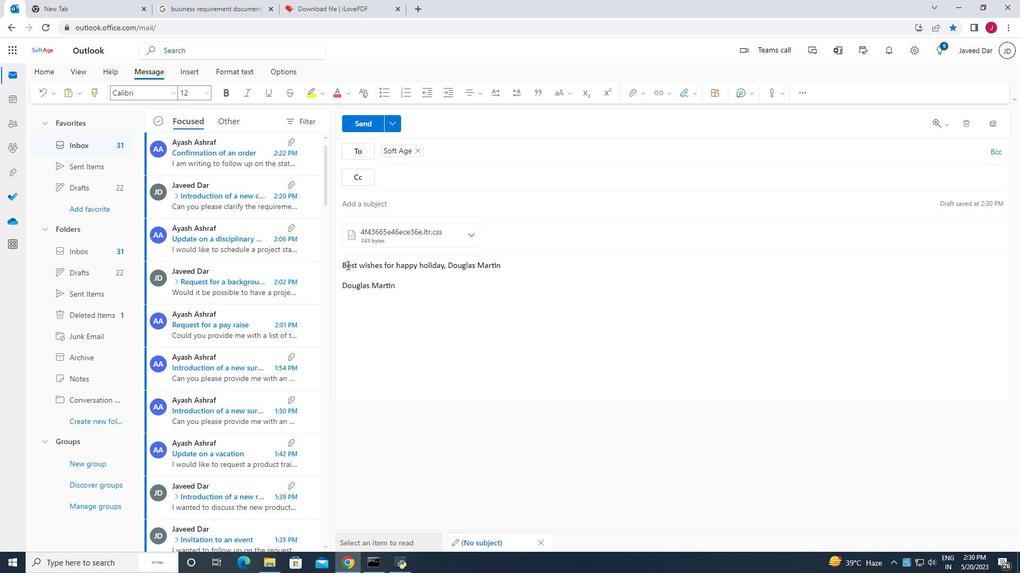 
Action: Mouse pressed left at (344, 265)
Screenshot: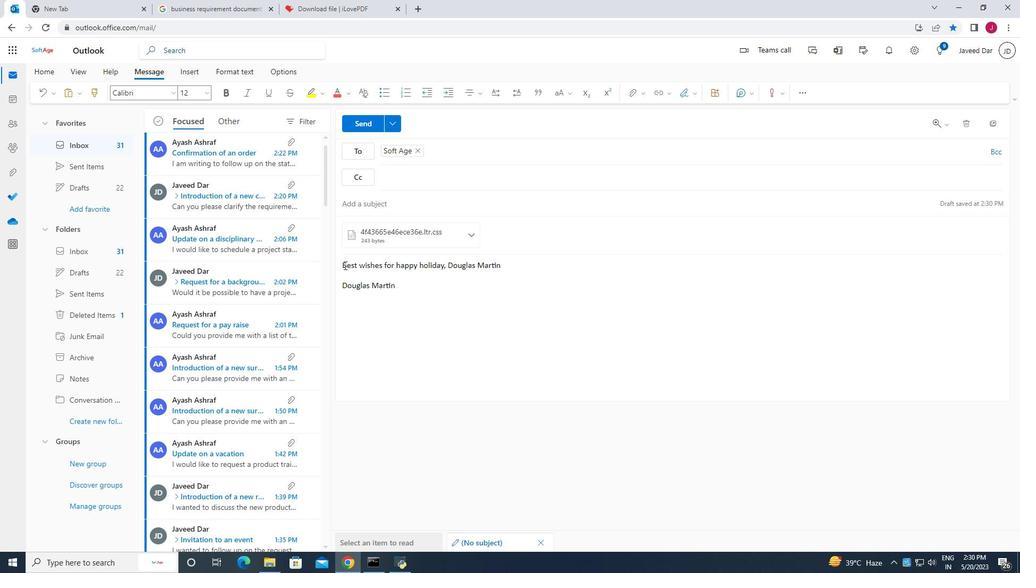 
Action: Key pressed <Key.space>c<Key.caps_lock>ONTAINING<Key.space><Key.backspace><Key.backspace><Key.backspace><Key.backspace><Key.backspace><Key.backspace><Key.backspace><Key.backspace><Key.backspace><Key.backspace><Key.backspace><Key.caps_lock><Key.caps_lock>C<Key.caps_lock>ontaining<Key.space>
Screenshot: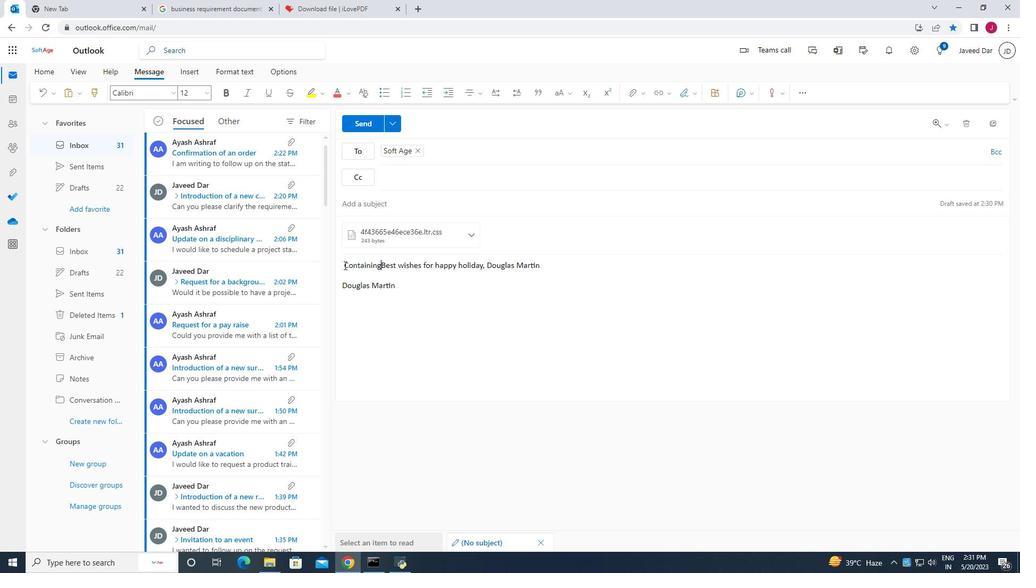 
Action: Mouse moved to (366, 124)
Screenshot: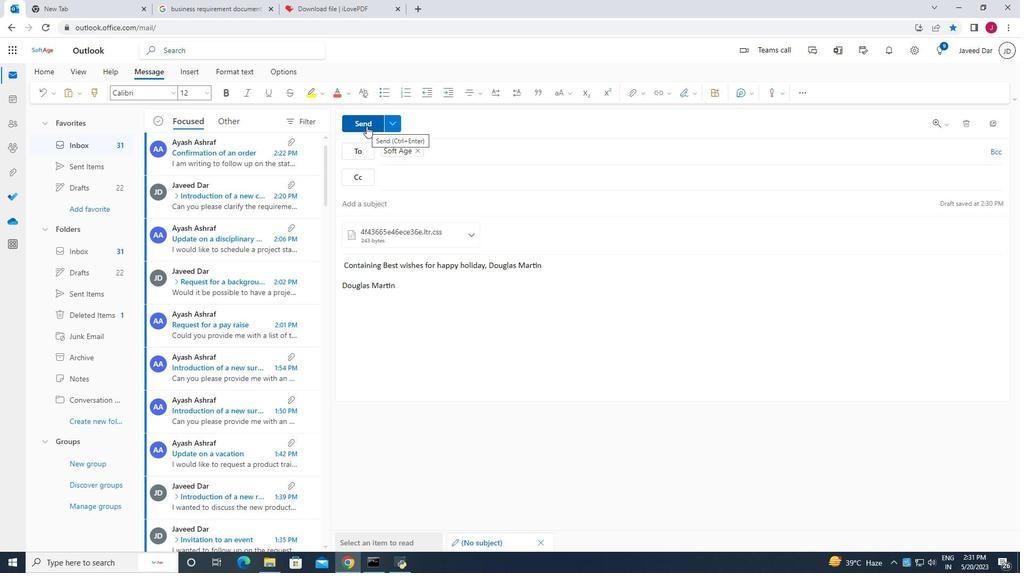 
Action: Mouse pressed left at (366, 124)
Screenshot: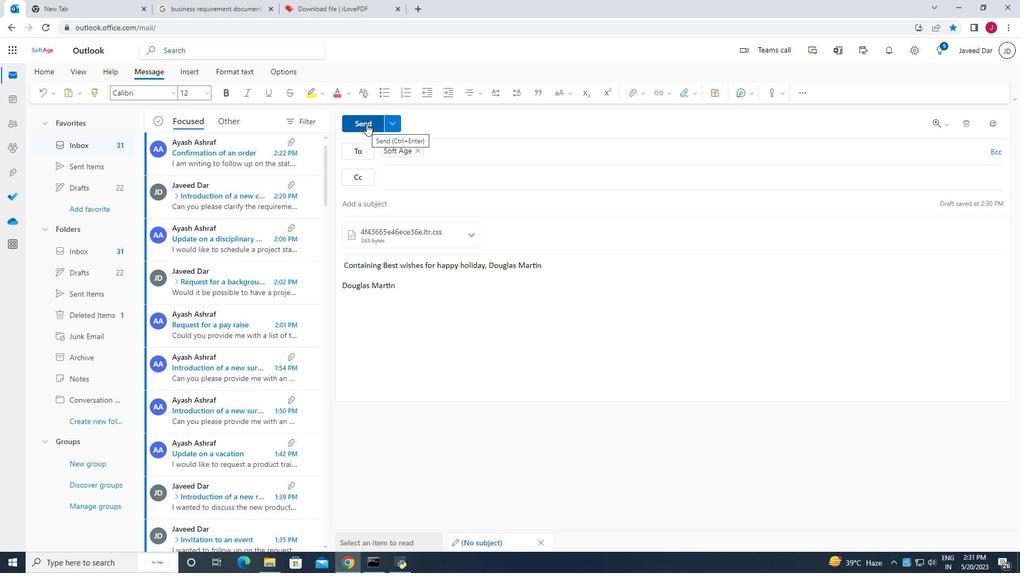 
Action: Mouse moved to (504, 326)
Screenshot: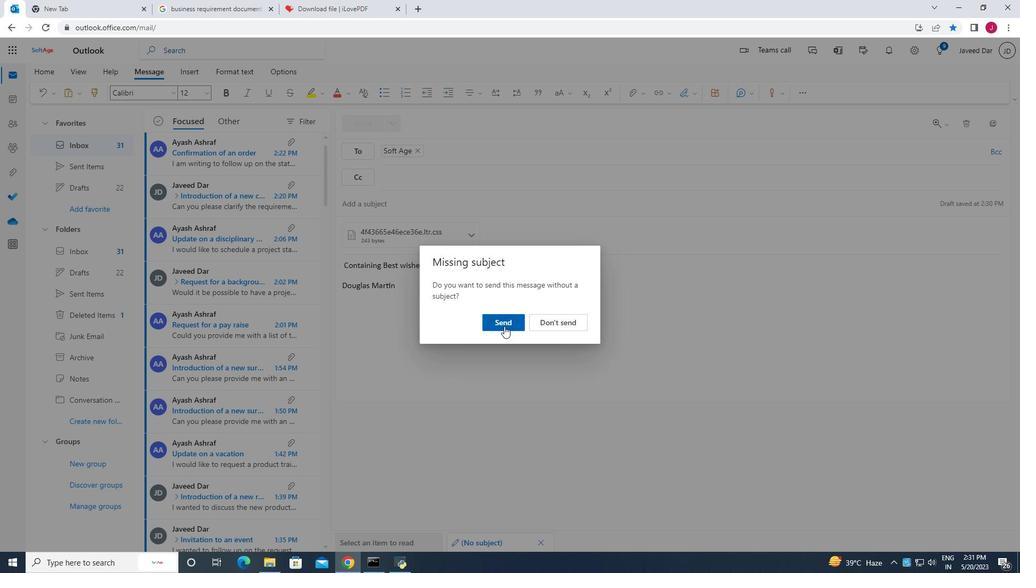
Action: Mouse pressed left at (504, 326)
Screenshot: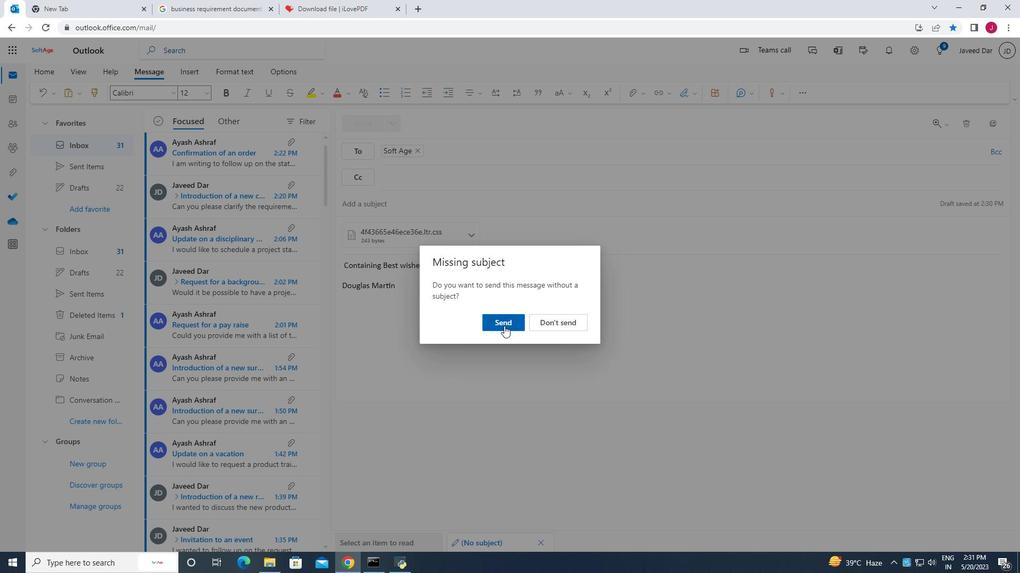 
Action: Mouse moved to (454, 302)
Screenshot: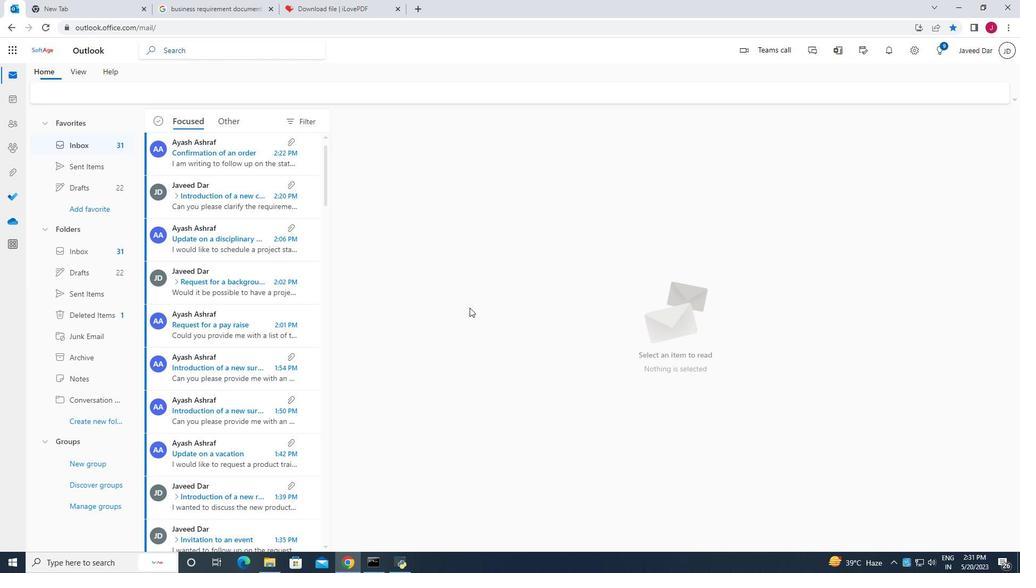 
